 Task: Create a due date automation trigger when advanced on, on the tuesday of the week a card is due add dates starting today at 11:00 AM.
Action: Mouse moved to (1291, 101)
Screenshot: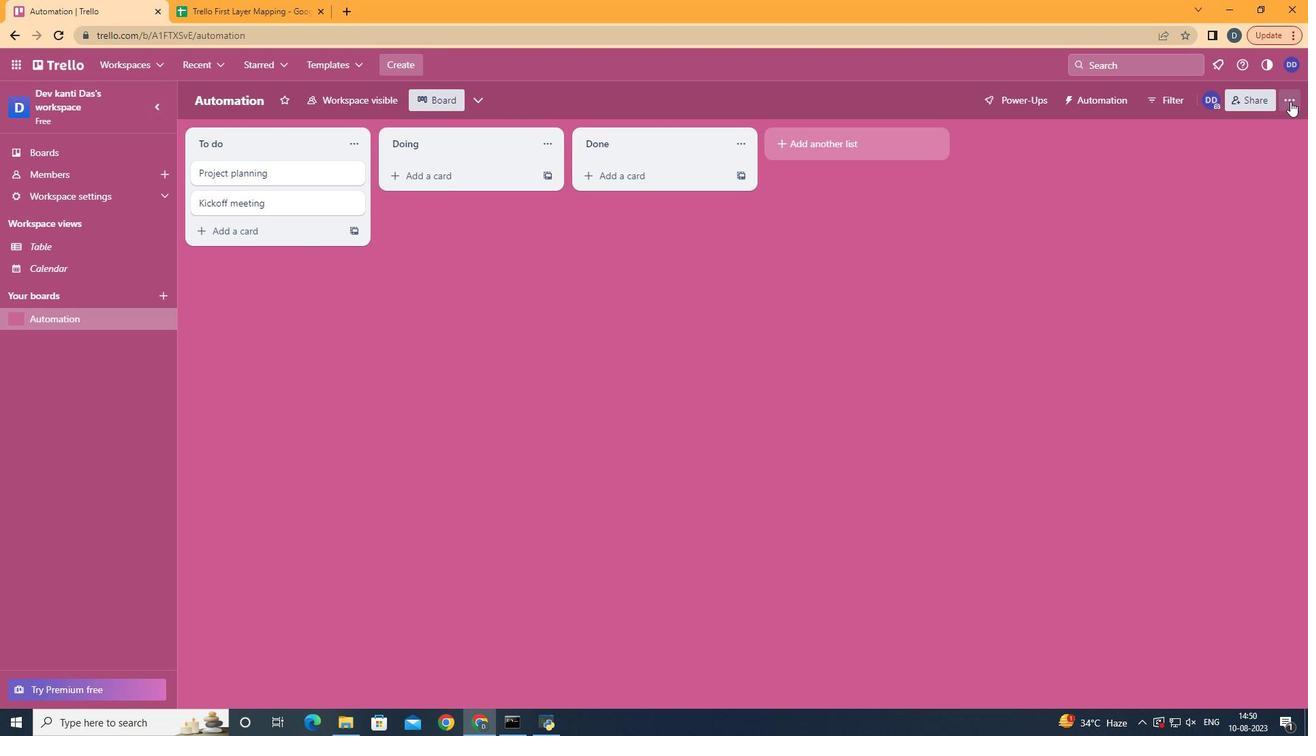 
Action: Mouse pressed left at (1291, 101)
Screenshot: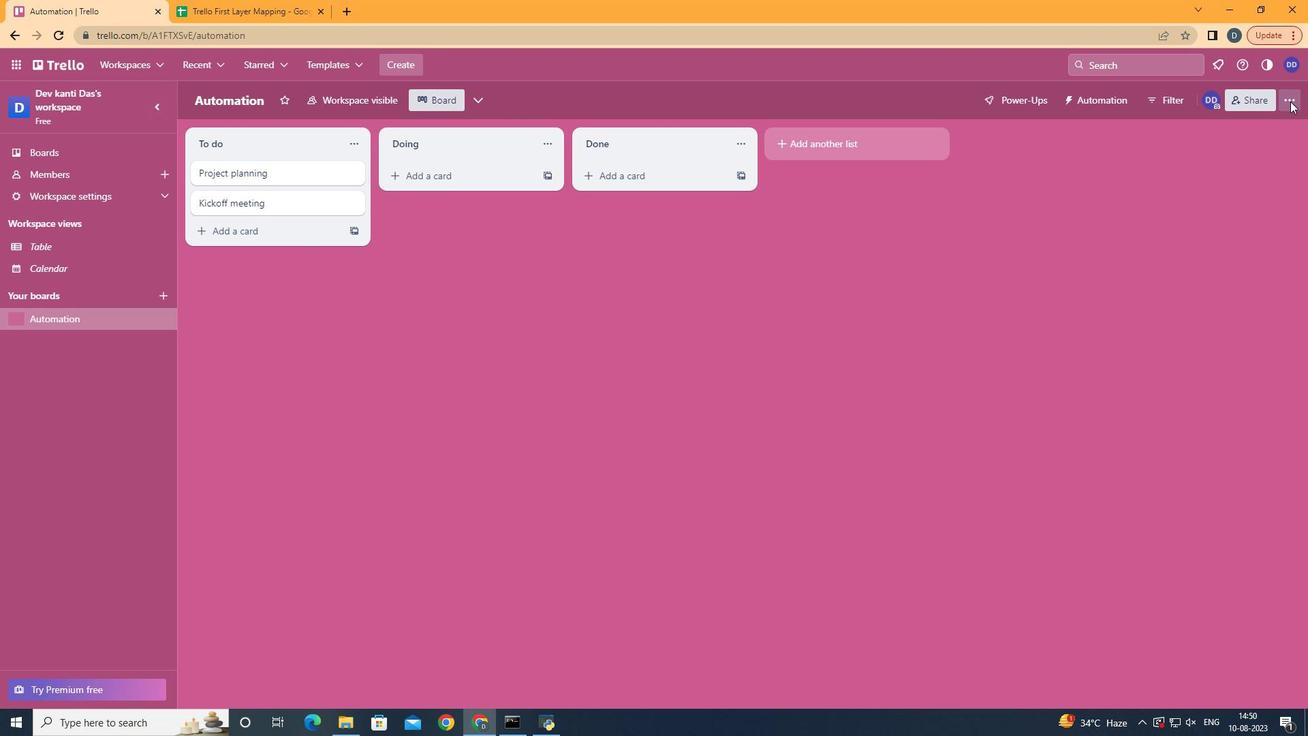 
Action: Mouse moved to (1182, 287)
Screenshot: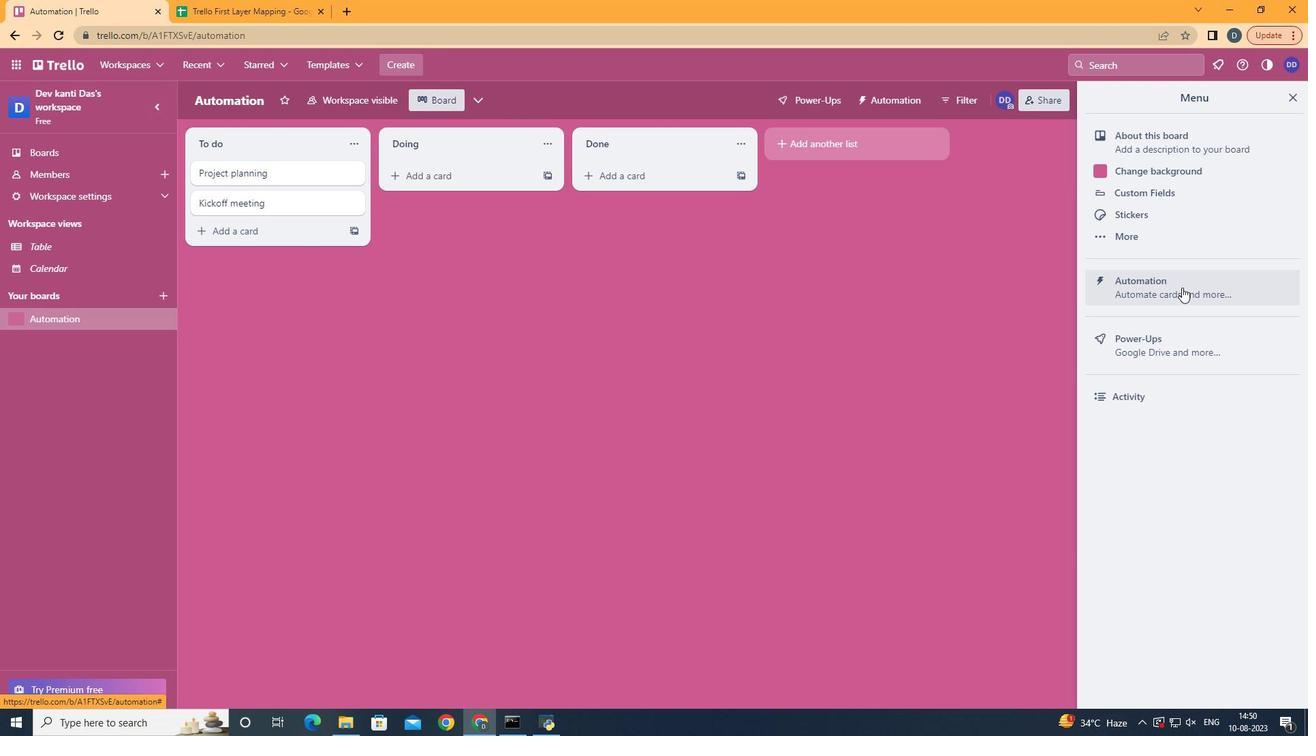 
Action: Mouse pressed left at (1182, 287)
Screenshot: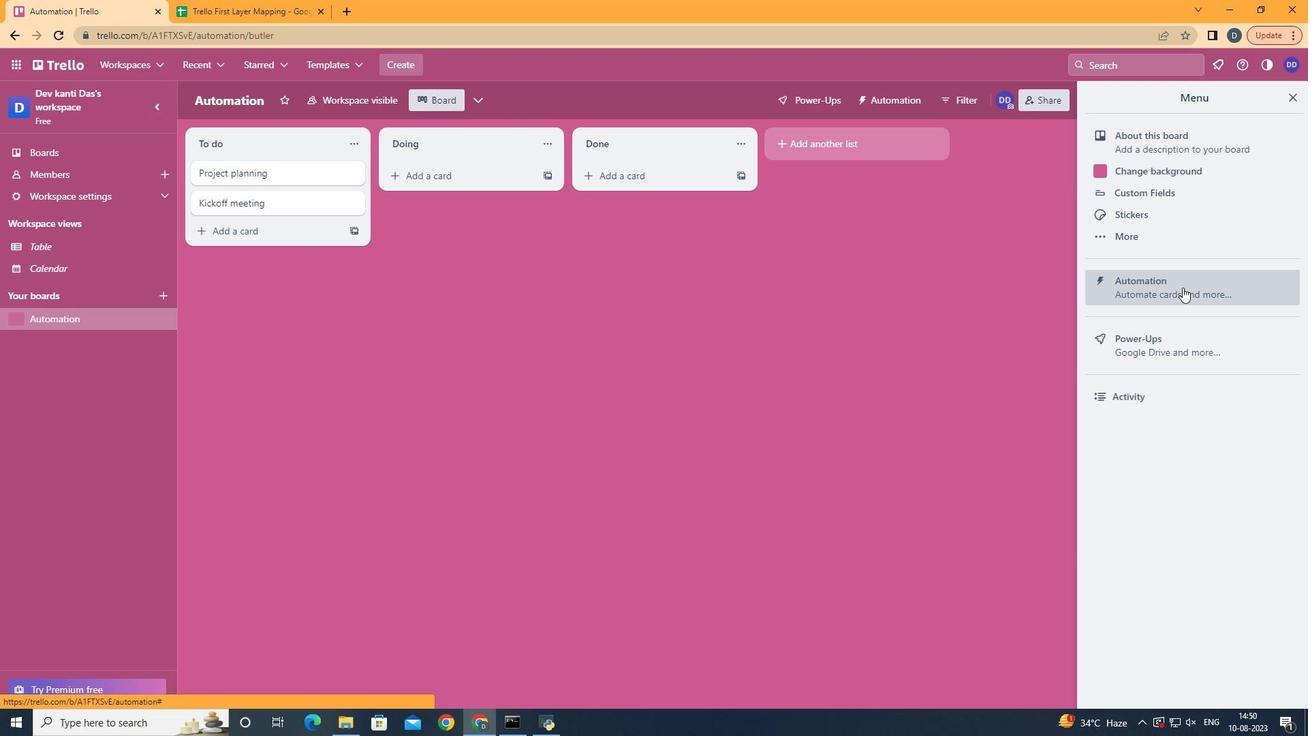 
Action: Mouse moved to (229, 272)
Screenshot: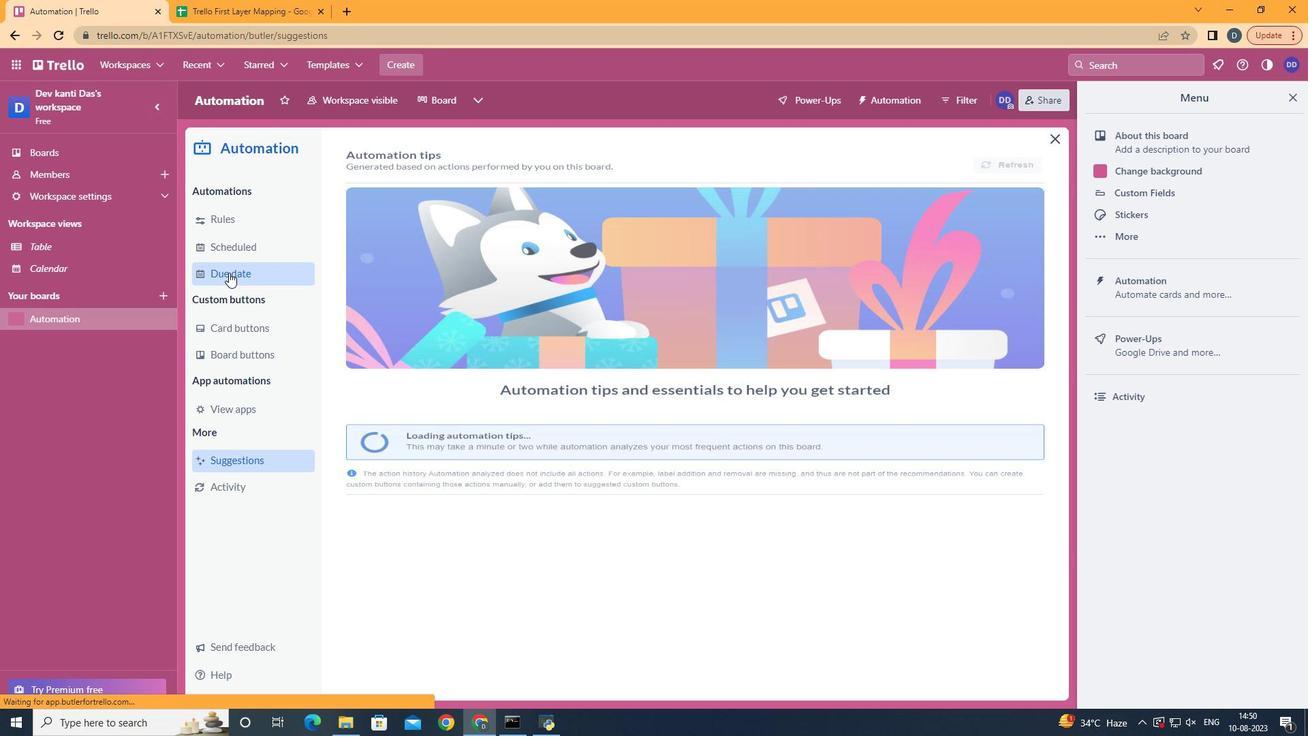 
Action: Mouse pressed left at (229, 272)
Screenshot: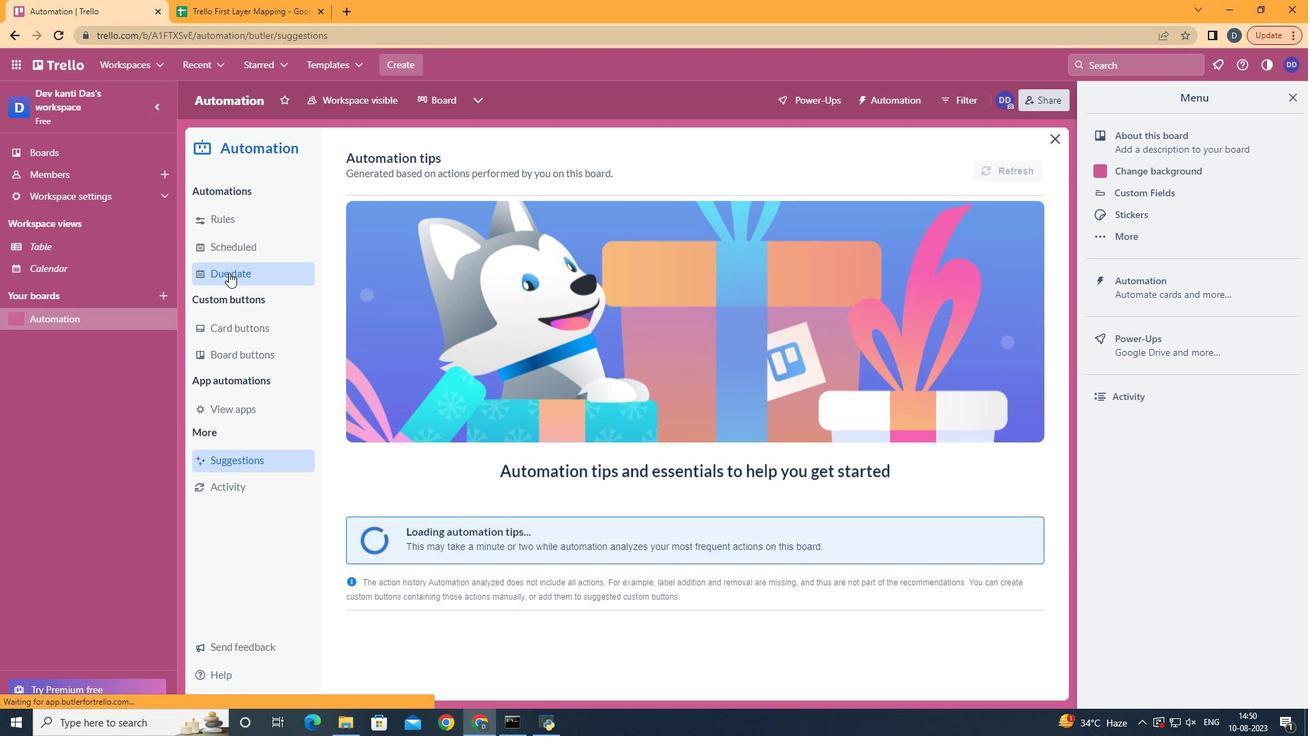 
Action: Mouse moved to (948, 161)
Screenshot: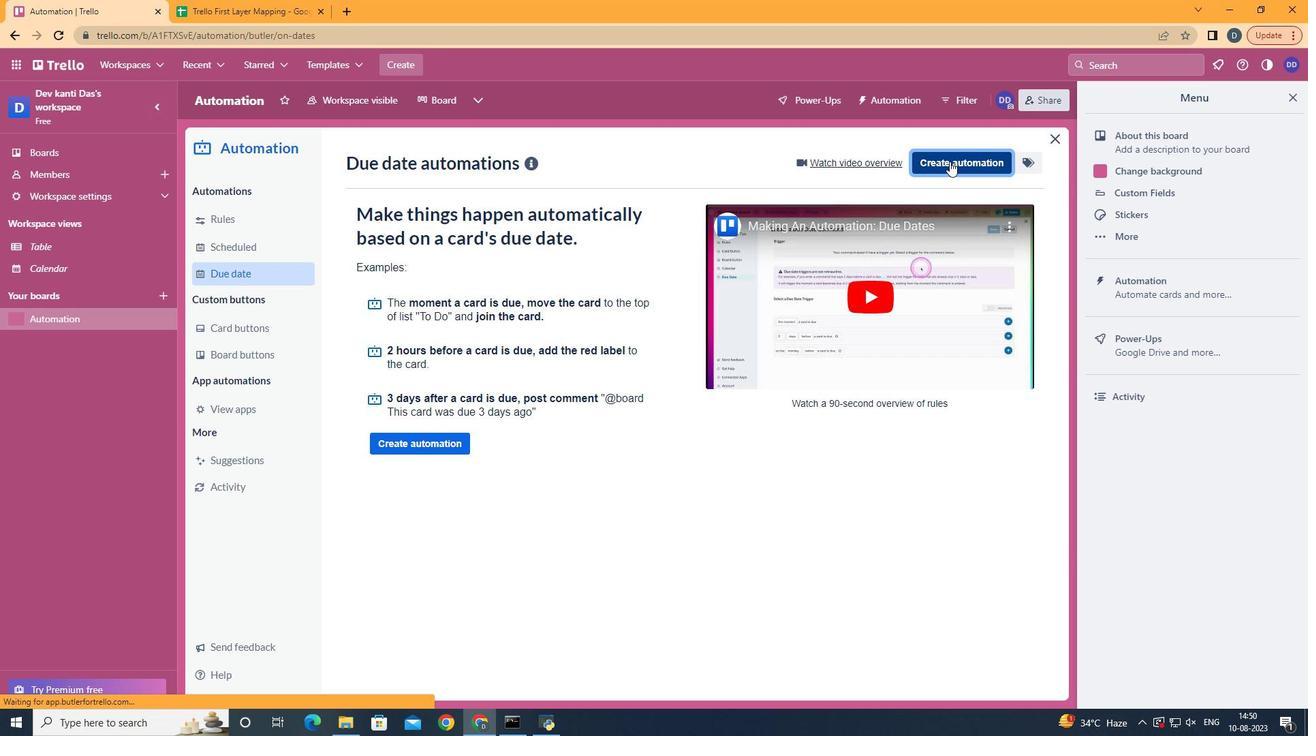 
Action: Mouse pressed left at (948, 161)
Screenshot: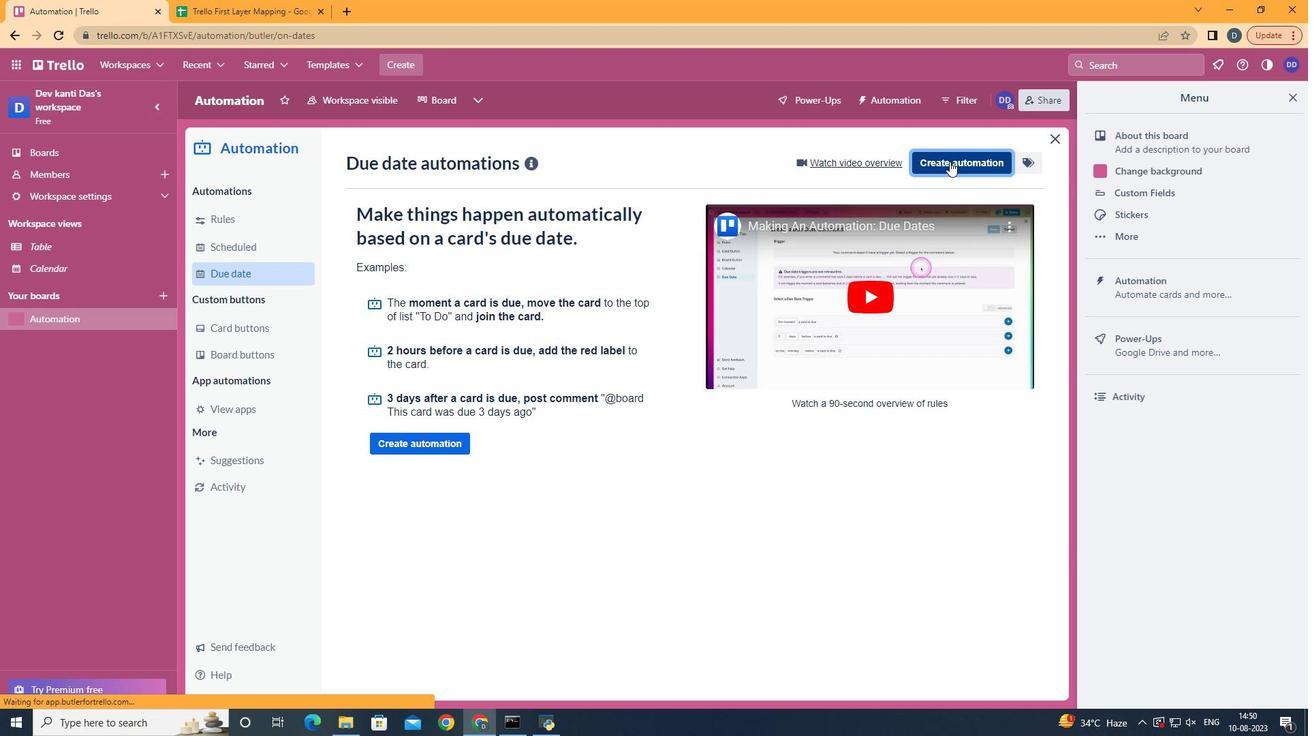 
Action: Mouse moved to (691, 291)
Screenshot: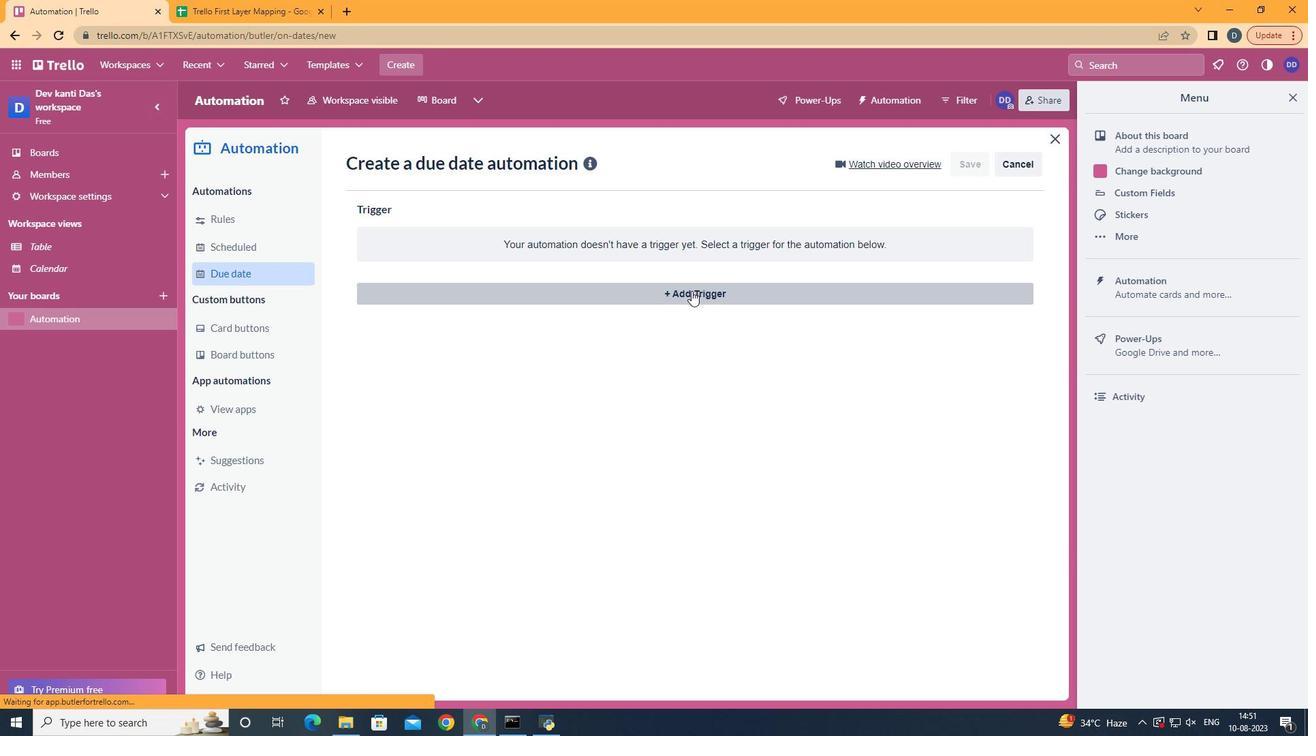 
Action: Mouse pressed left at (691, 291)
Screenshot: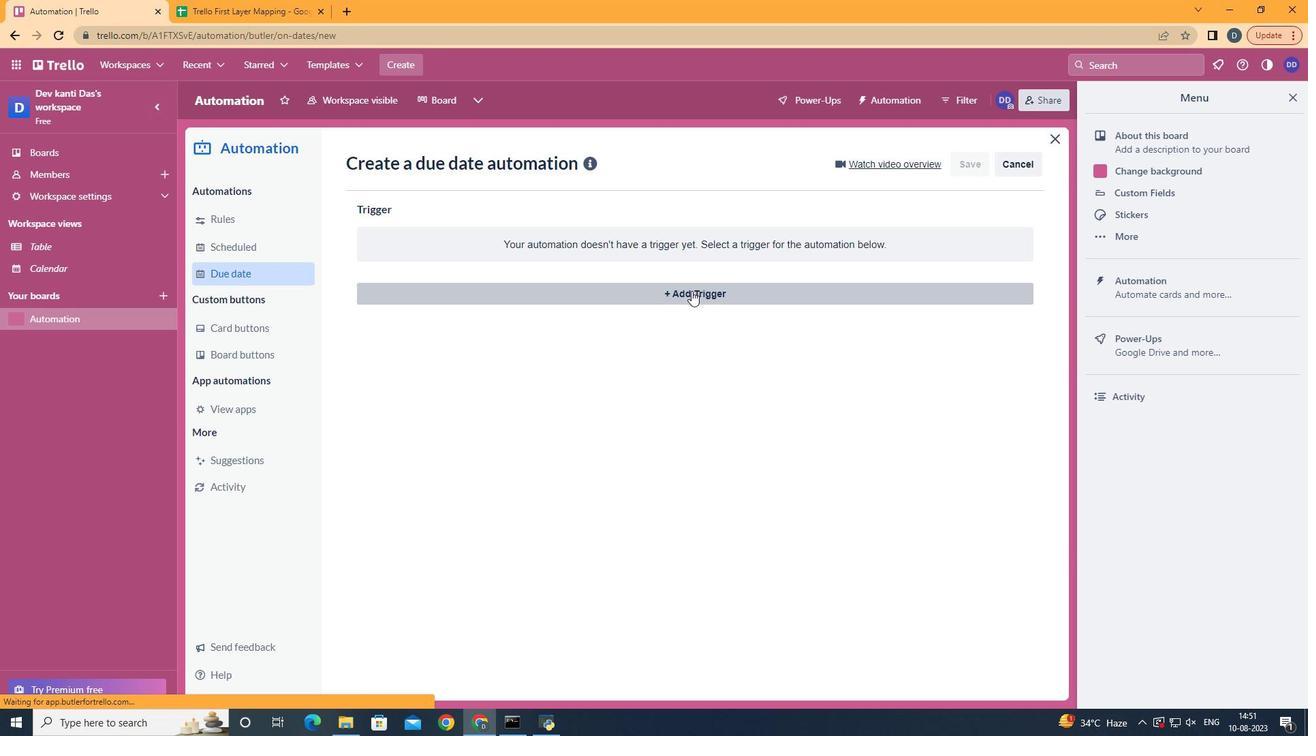 
Action: Mouse moved to (446, 377)
Screenshot: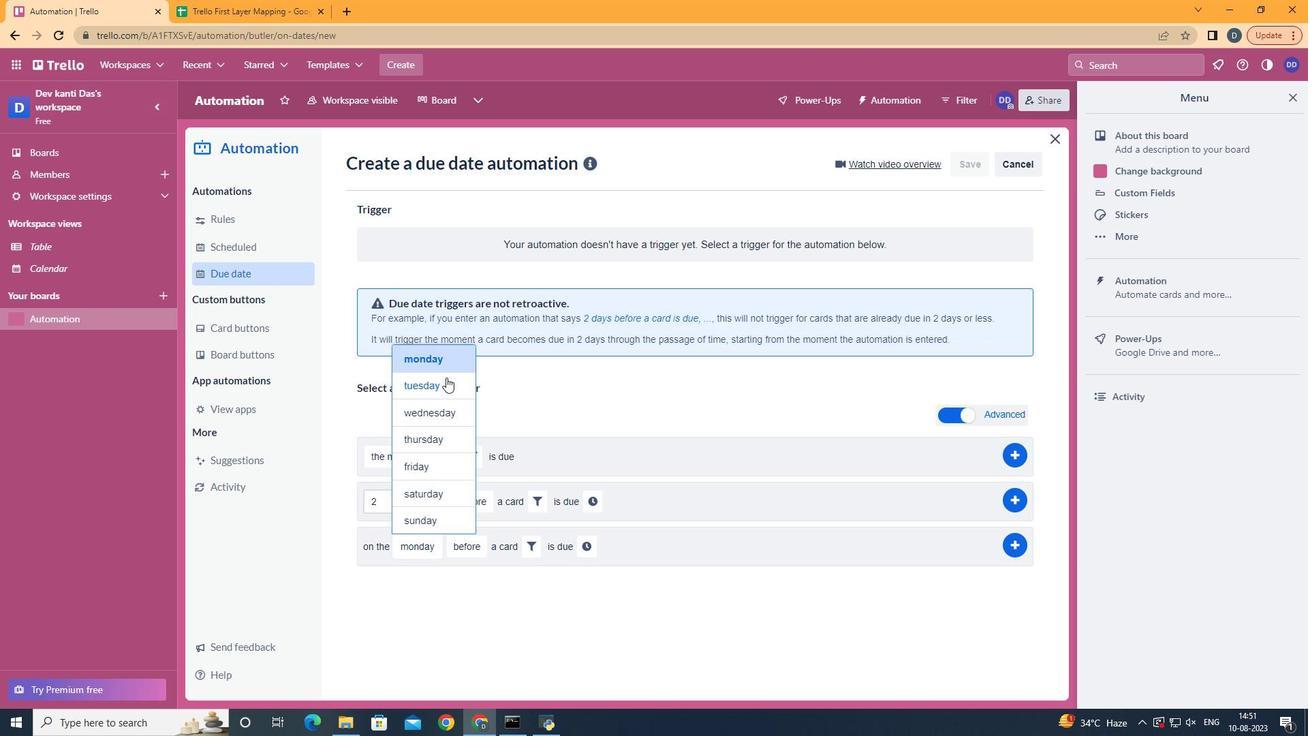 
Action: Mouse pressed left at (446, 377)
Screenshot: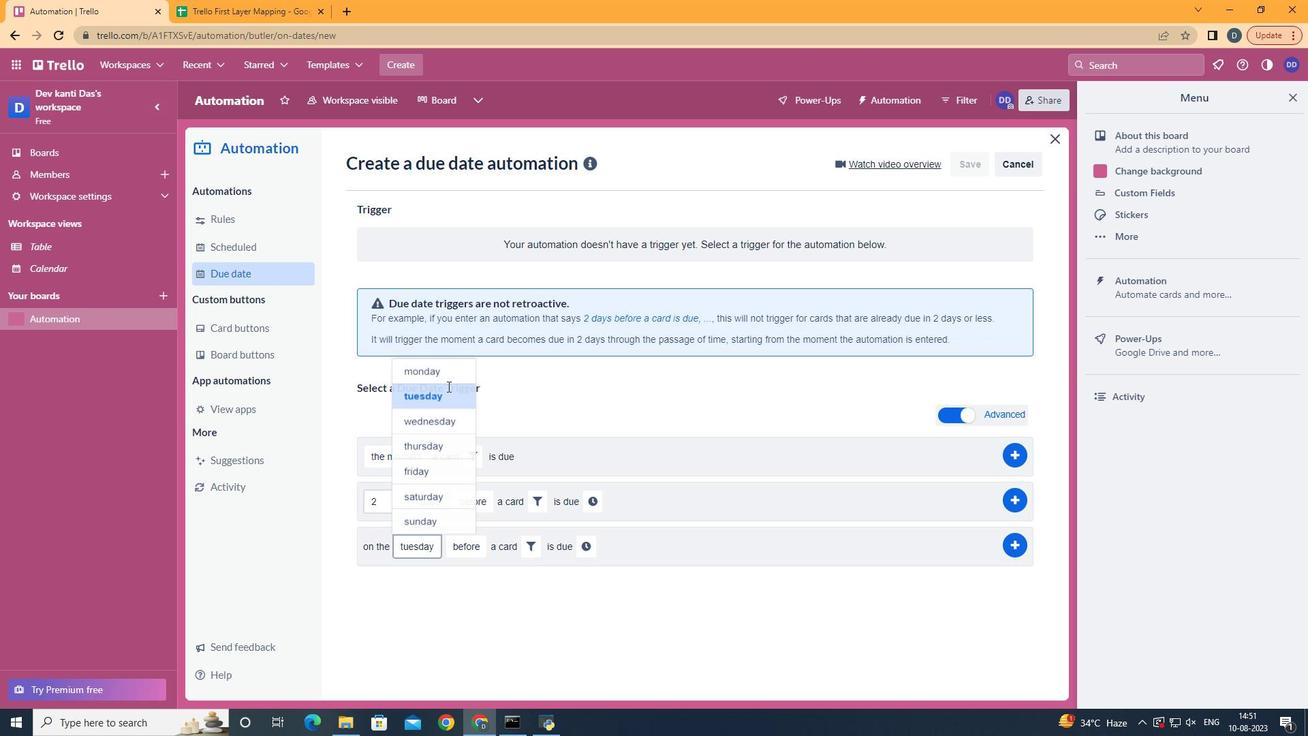 
Action: Mouse moved to (496, 626)
Screenshot: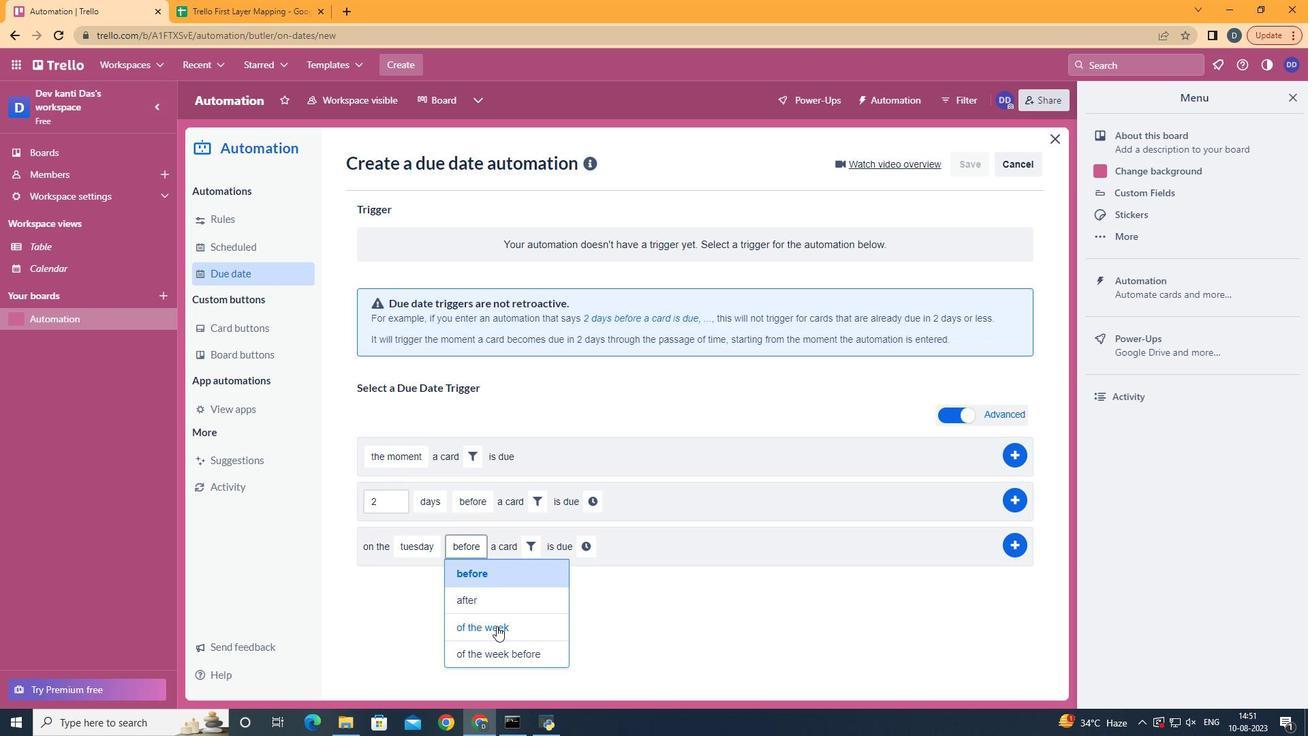 
Action: Mouse pressed left at (496, 626)
Screenshot: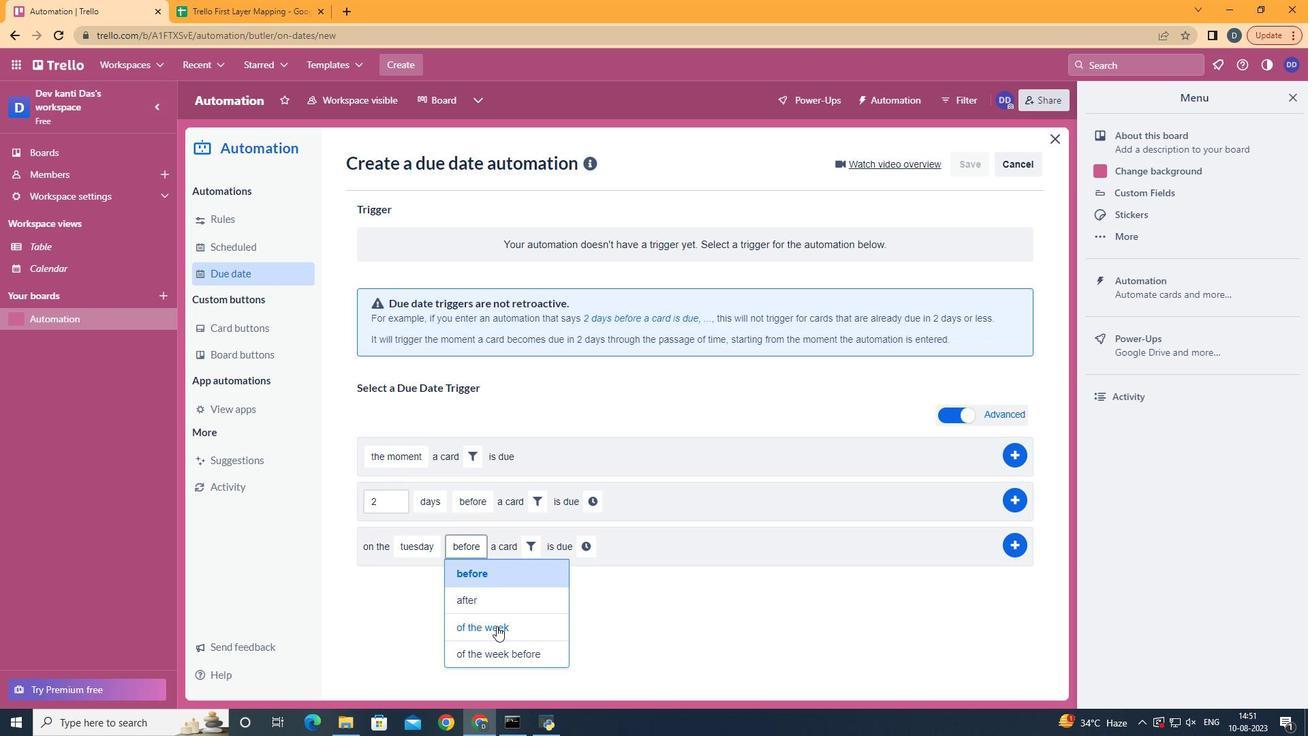 
Action: Mouse moved to (550, 532)
Screenshot: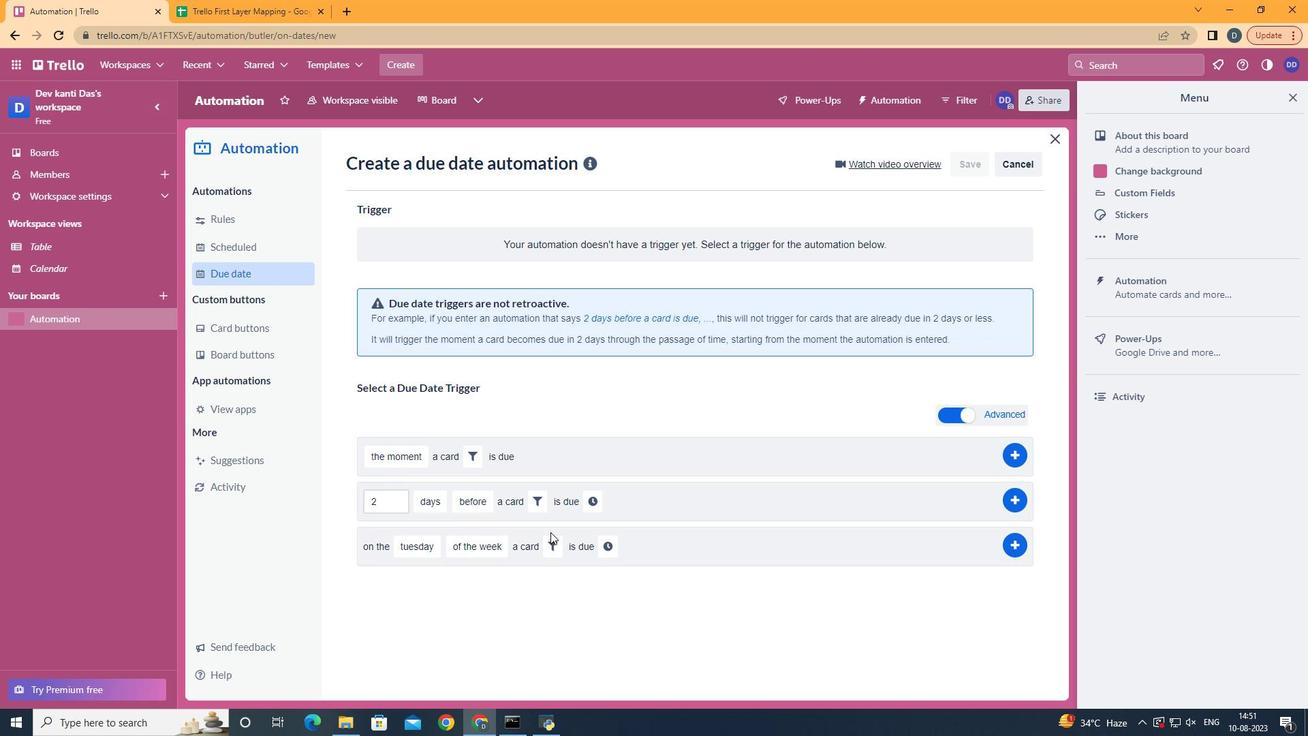 
Action: Mouse pressed left at (550, 532)
Screenshot: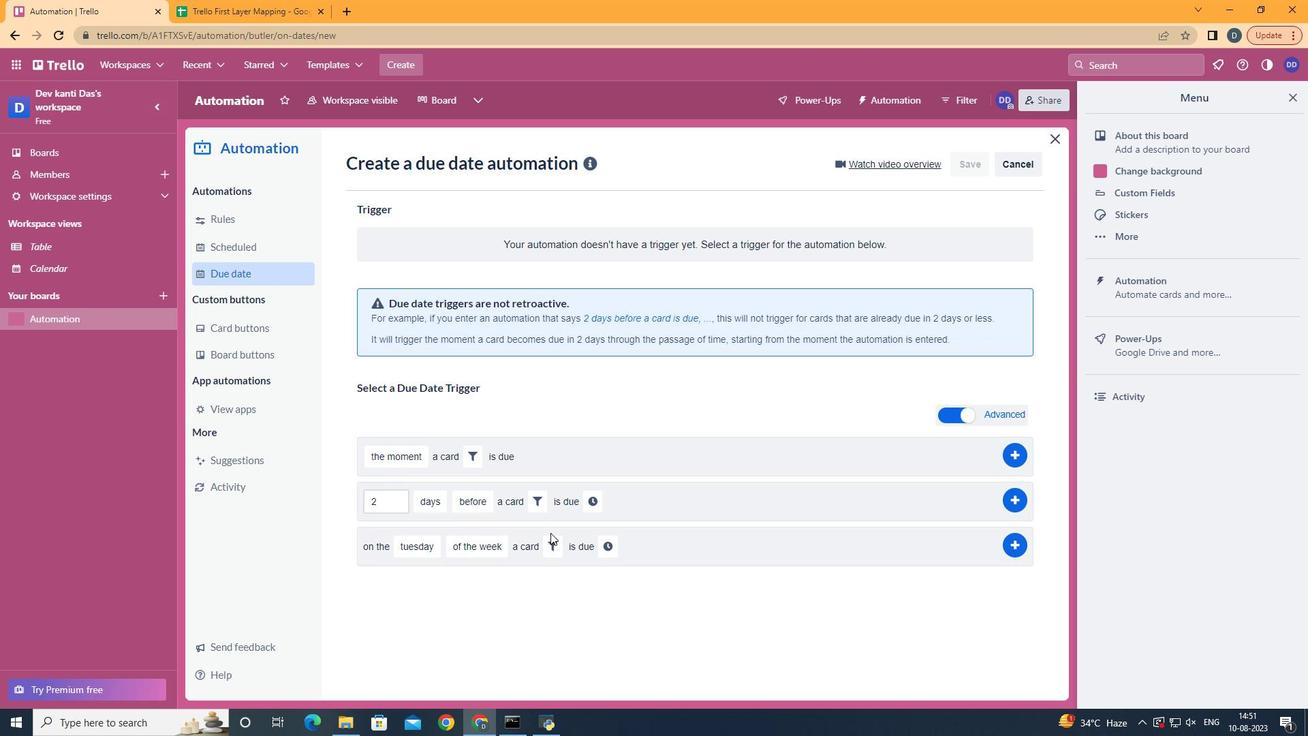 
Action: Mouse moved to (552, 549)
Screenshot: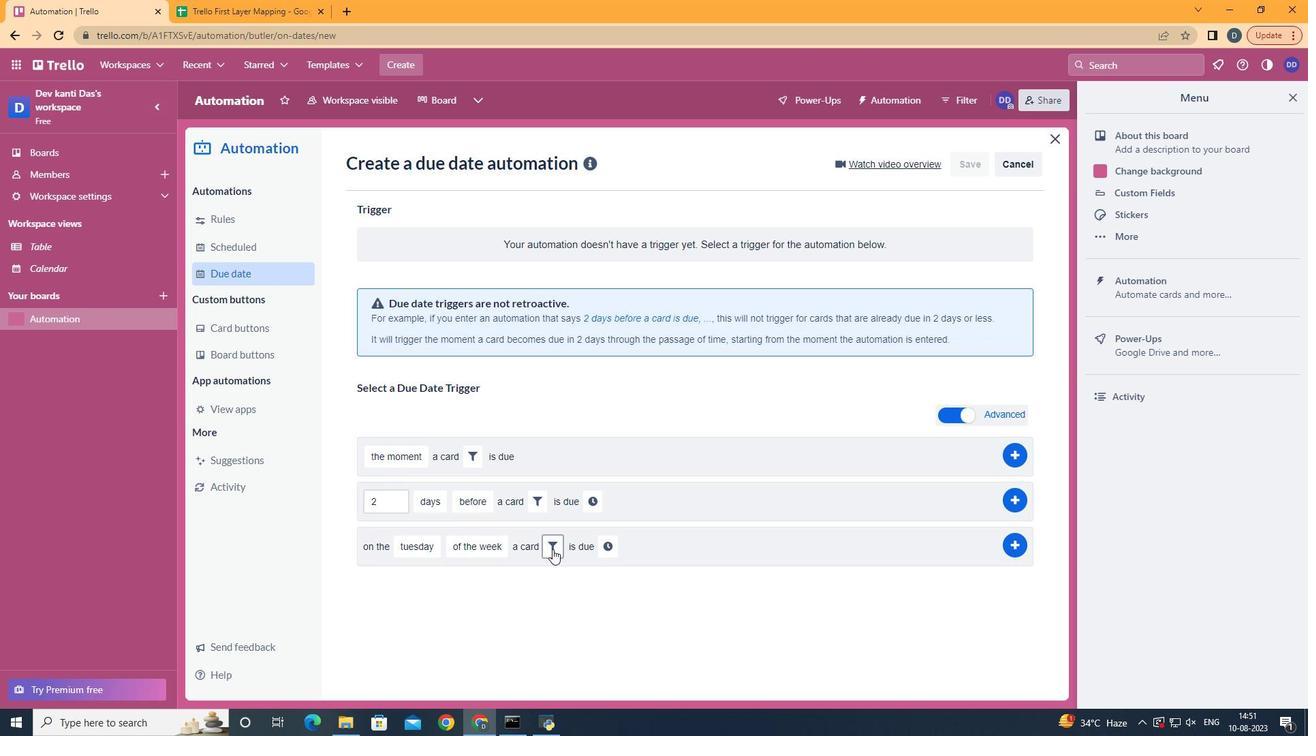 
Action: Mouse pressed left at (552, 549)
Screenshot: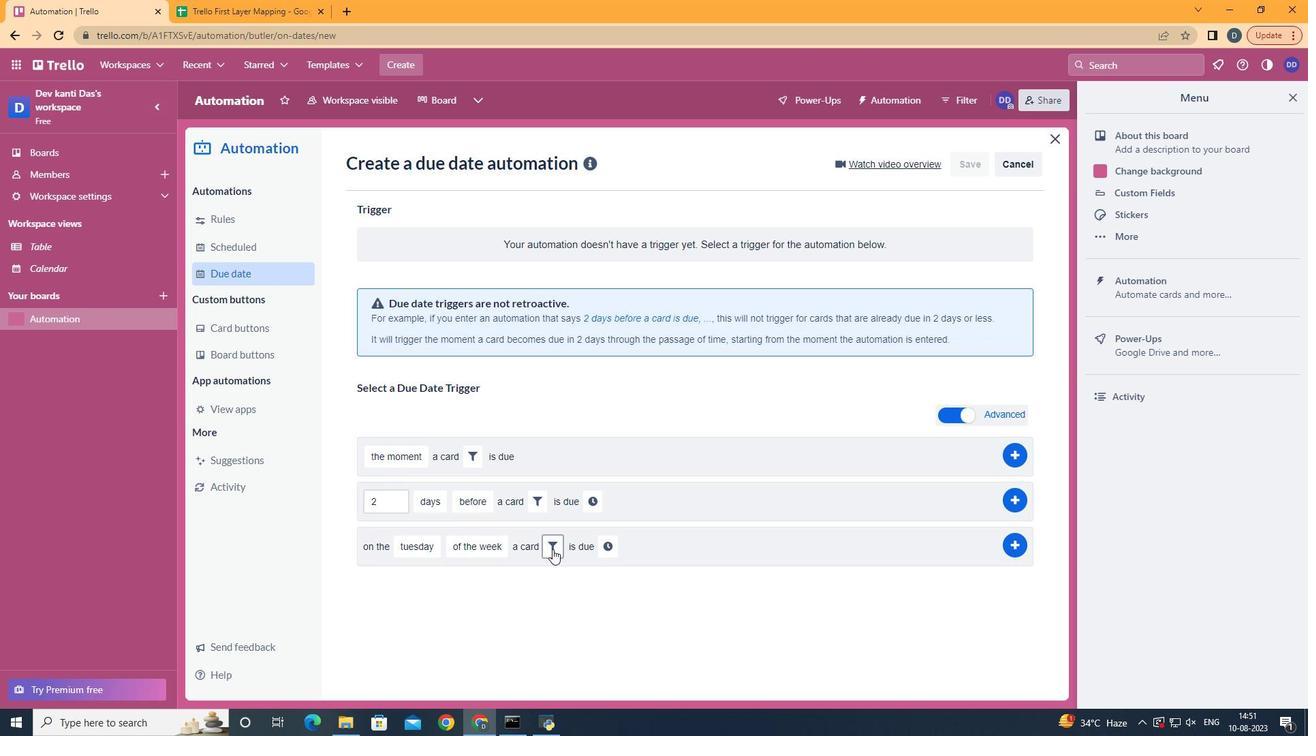 
Action: Mouse moved to (629, 591)
Screenshot: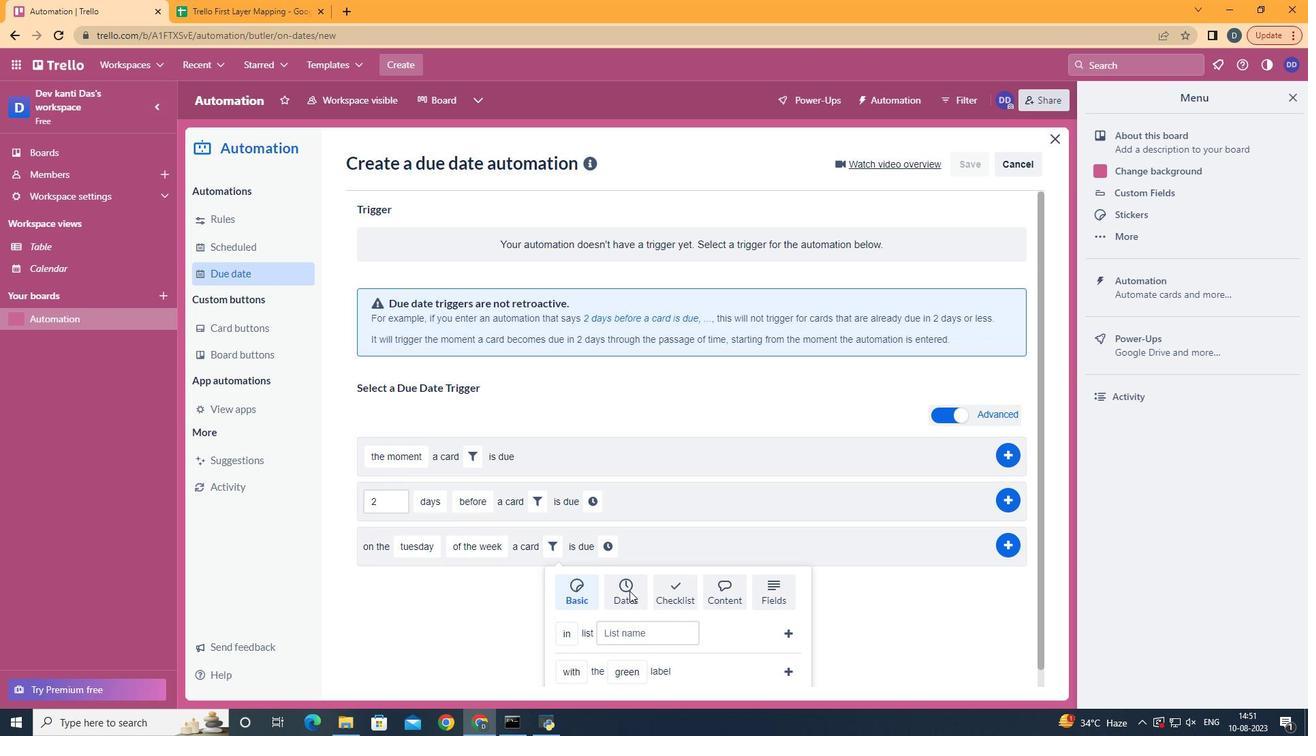 
Action: Mouse pressed left at (629, 591)
Screenshot: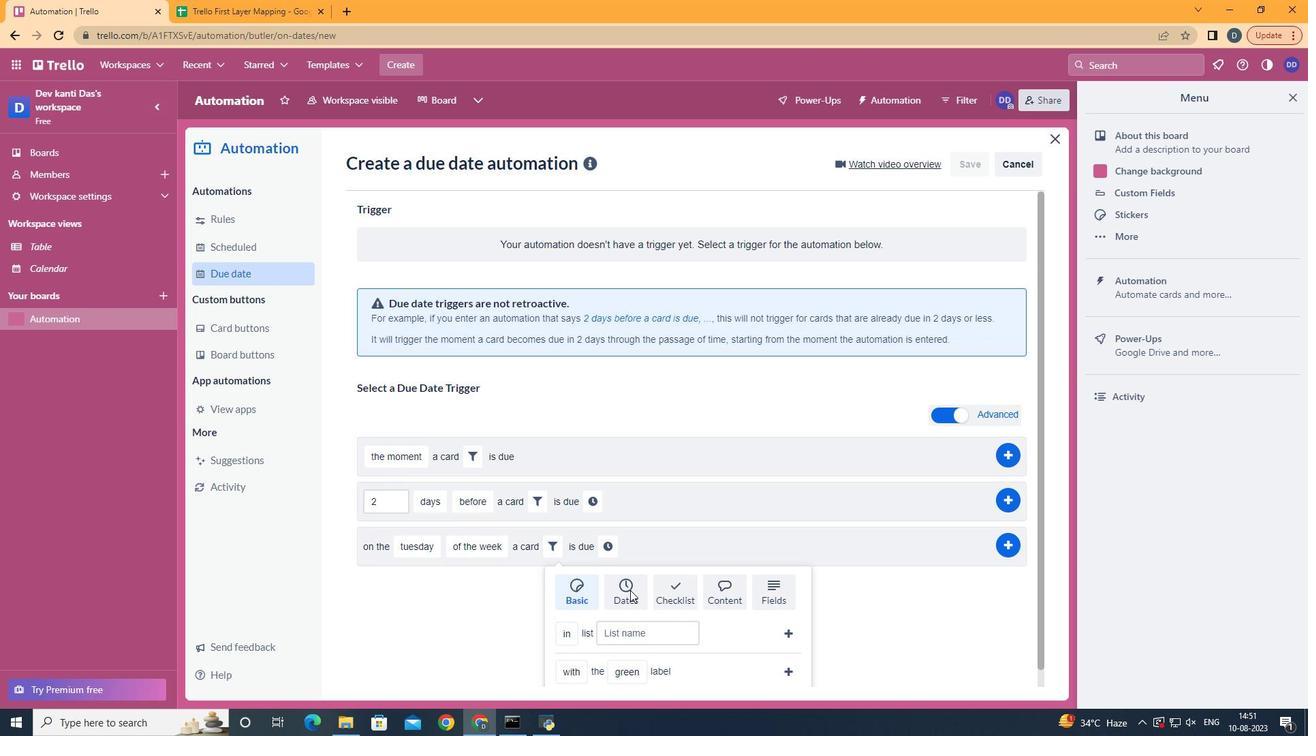 
Action: Mouse moved to (633, 590)
Screenshot: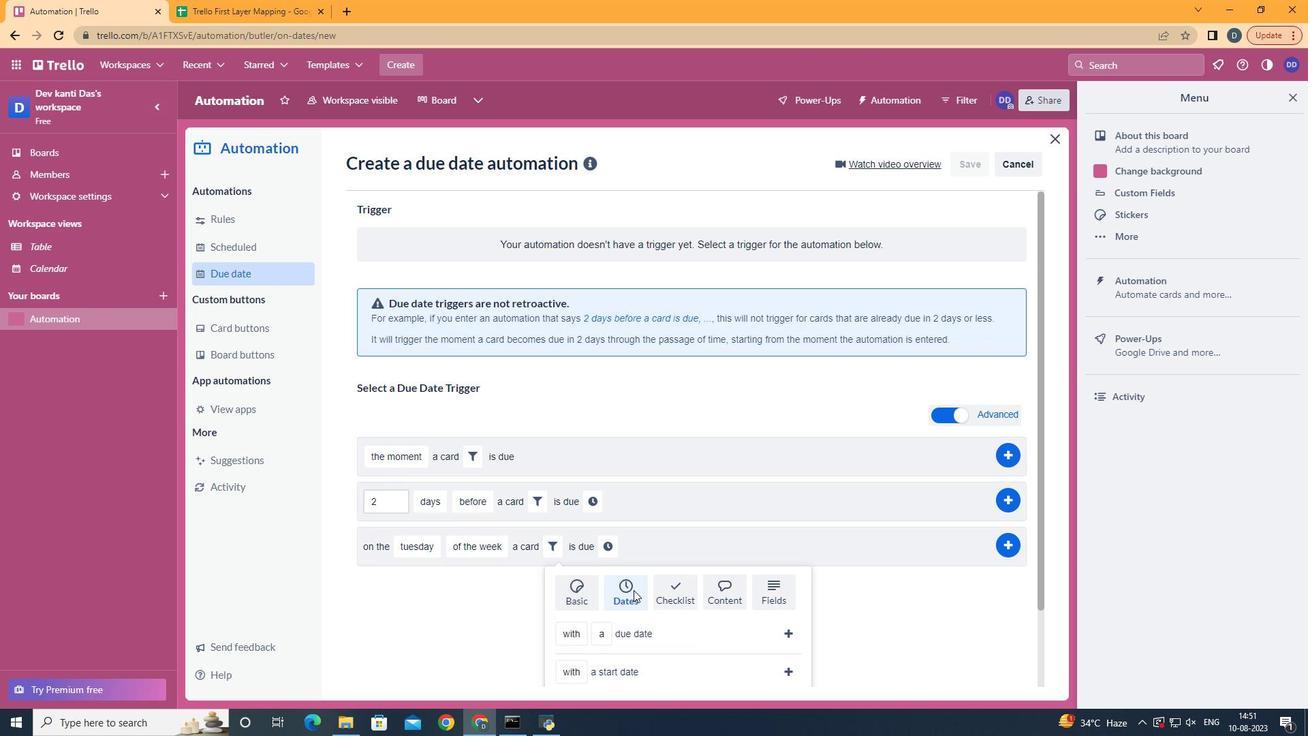 
Action: Mouse scrolled (633, 589) with delta (0, 0)
Screenshot: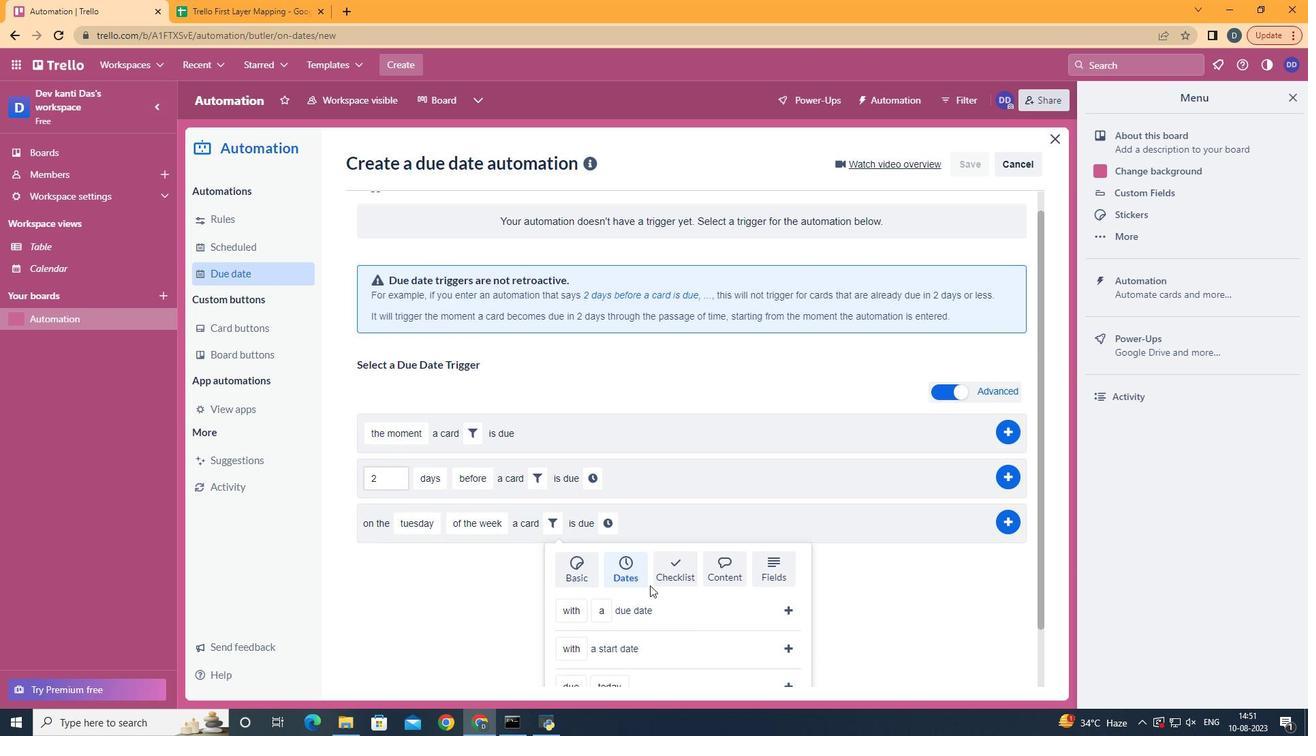 
Action: Mouse scrolled (633, 589) with delta (0, 0)
Screenshot: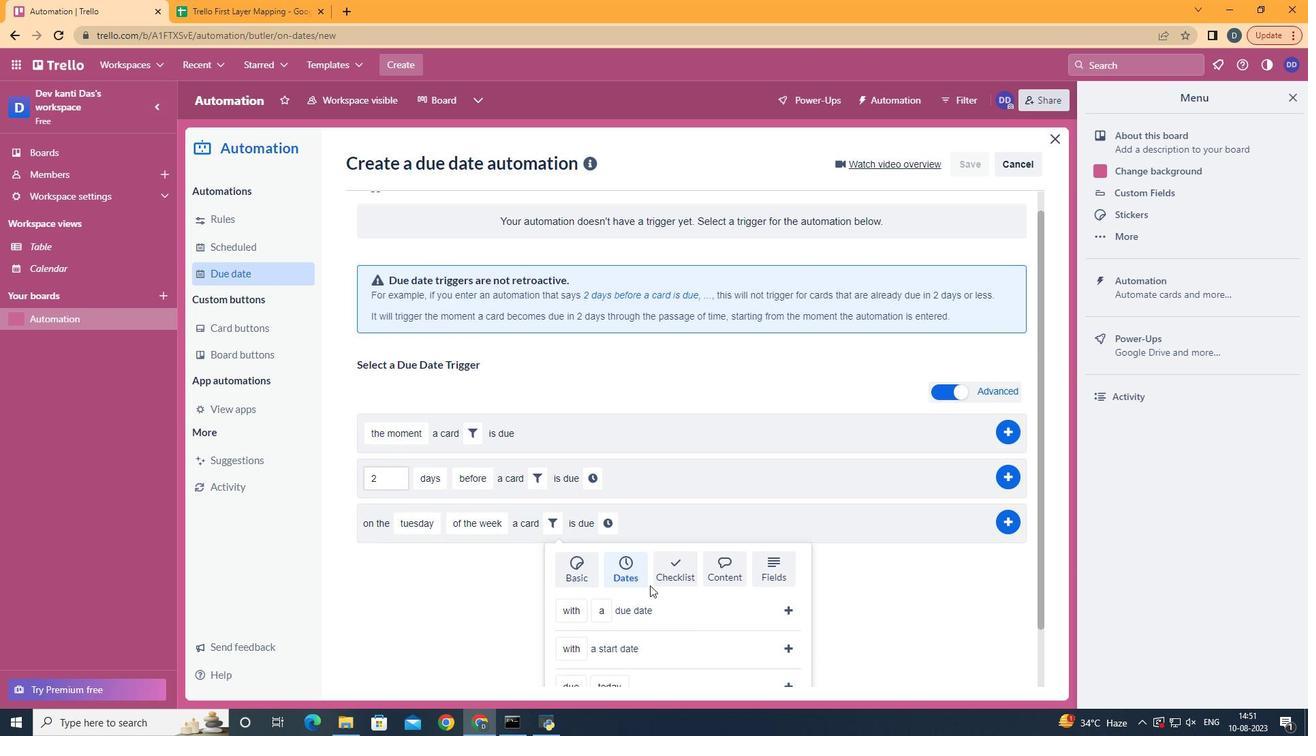 
Action: Mouse scrolled (633, 589) with delta (0, 0)
Screenshot: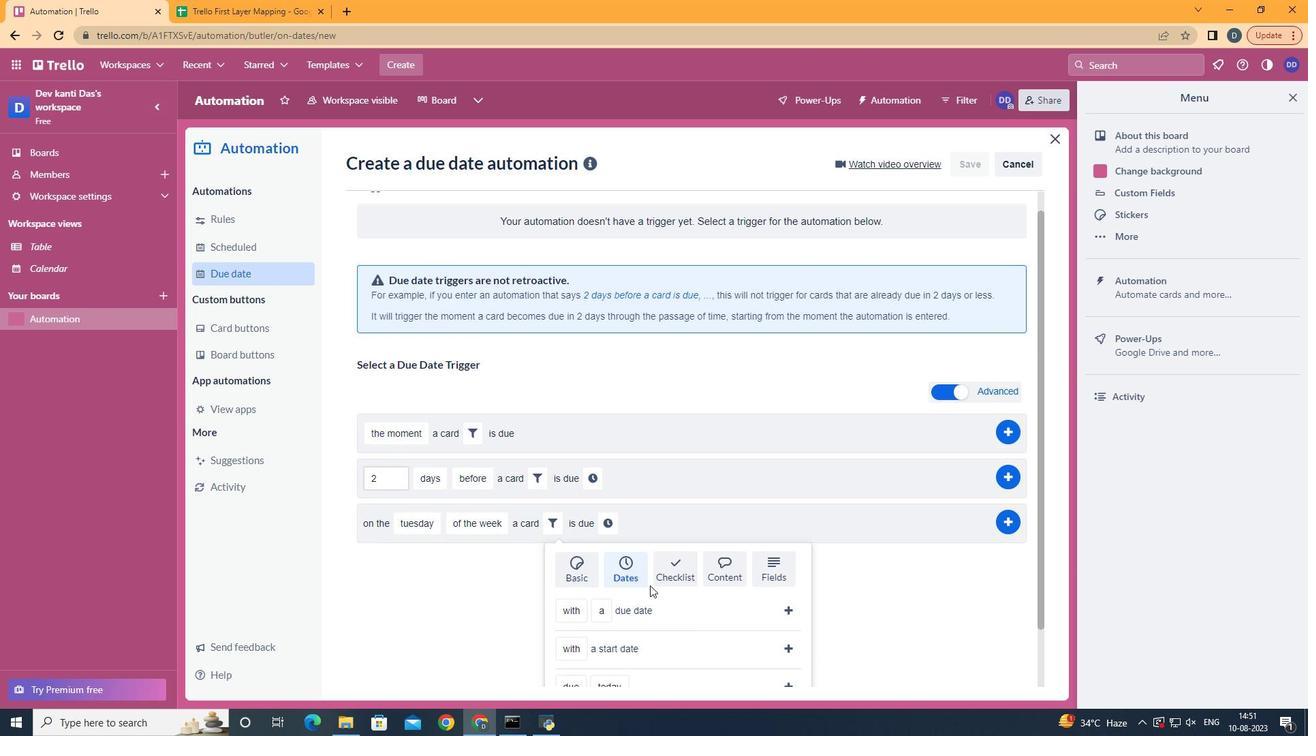 
Action: Mouse scrolled (633, 589) with delta (0, 0)
Screenshot: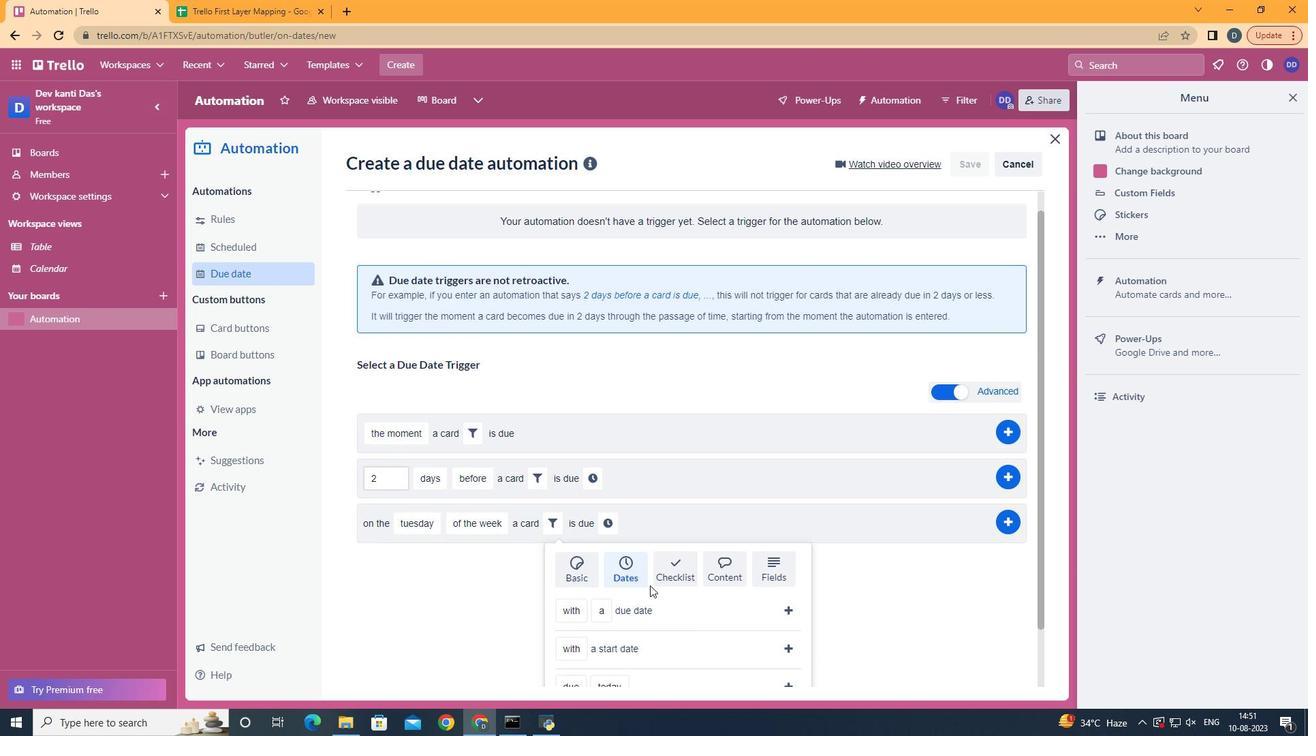 
Action: Mouse moved to (595, 565)
Screenshot: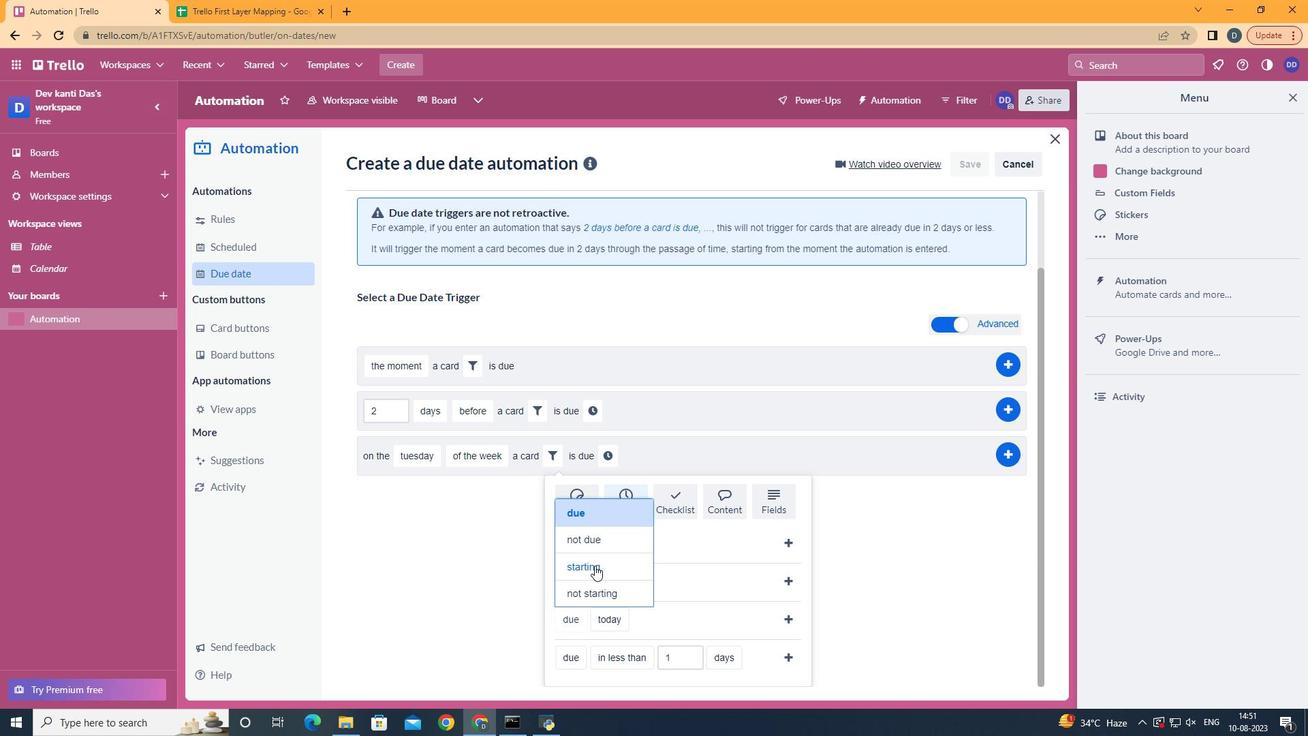
Action: Mouse pressed left at (595, 565)
Screenshot: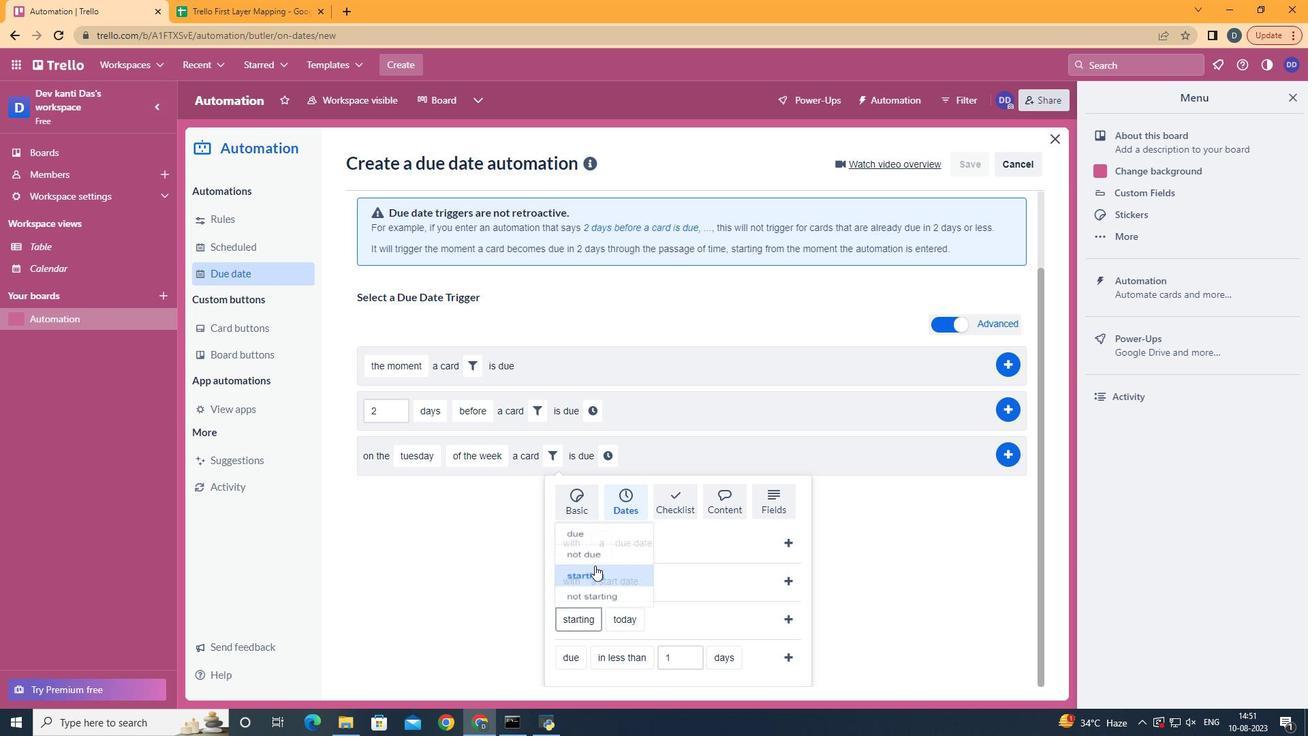 
Action: Mouse moved to (788, 617)
Screenshot: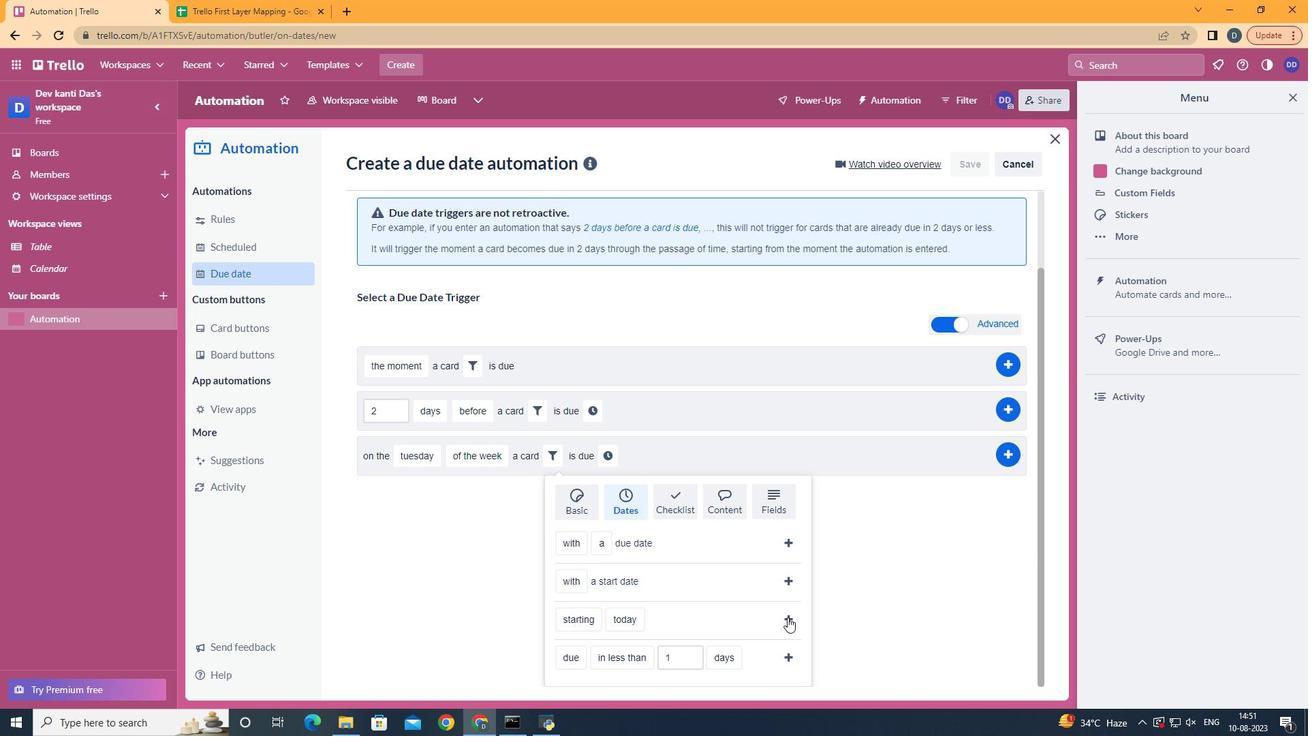 
Action: Mouse pressed left at (788, 617)
Screenshot: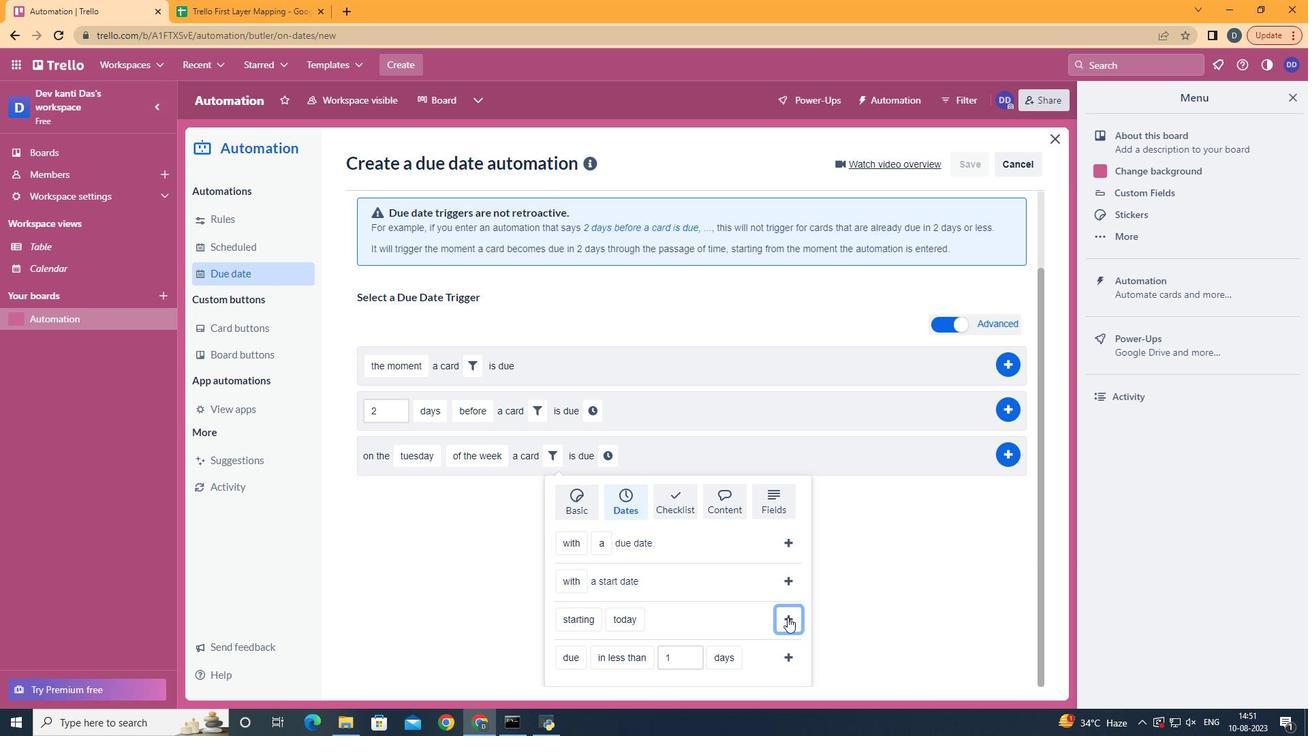 
Action: Mouse moved to (701, 546)
Screenshot: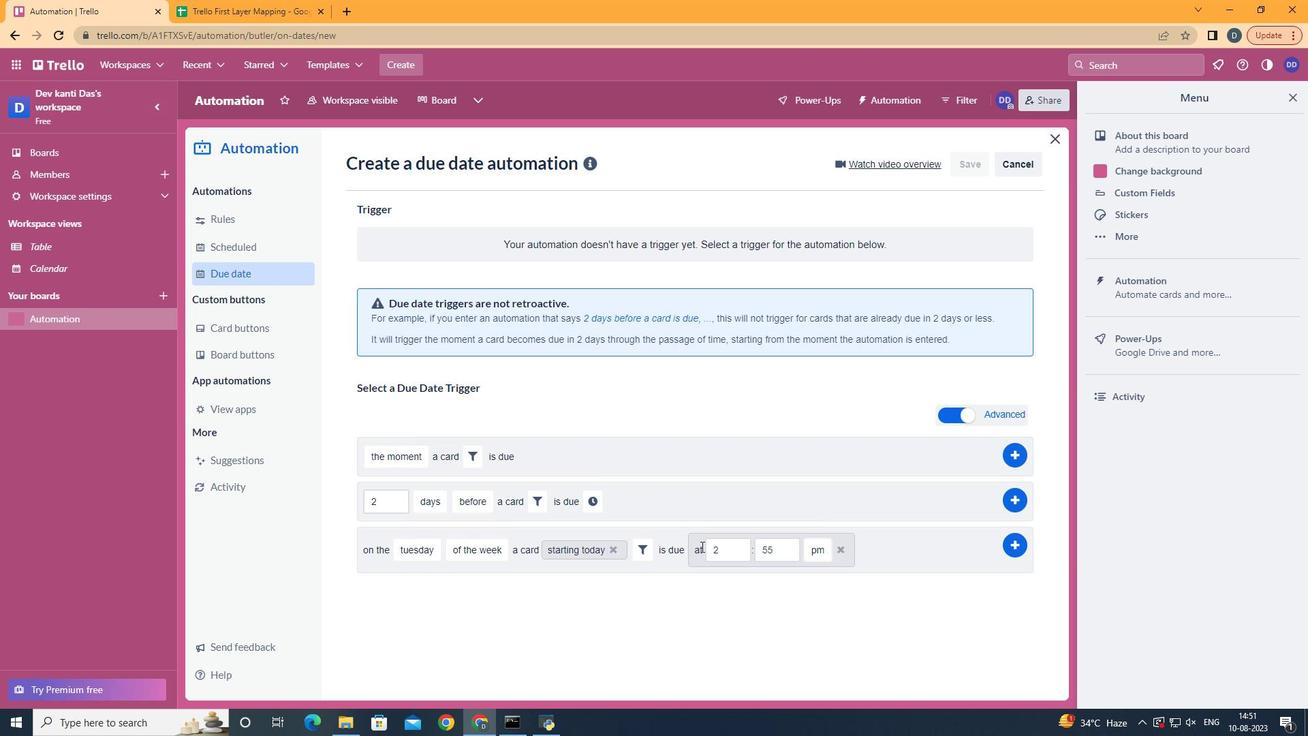 
Action: Mouse pressed left at (701, 546)
Screenshot: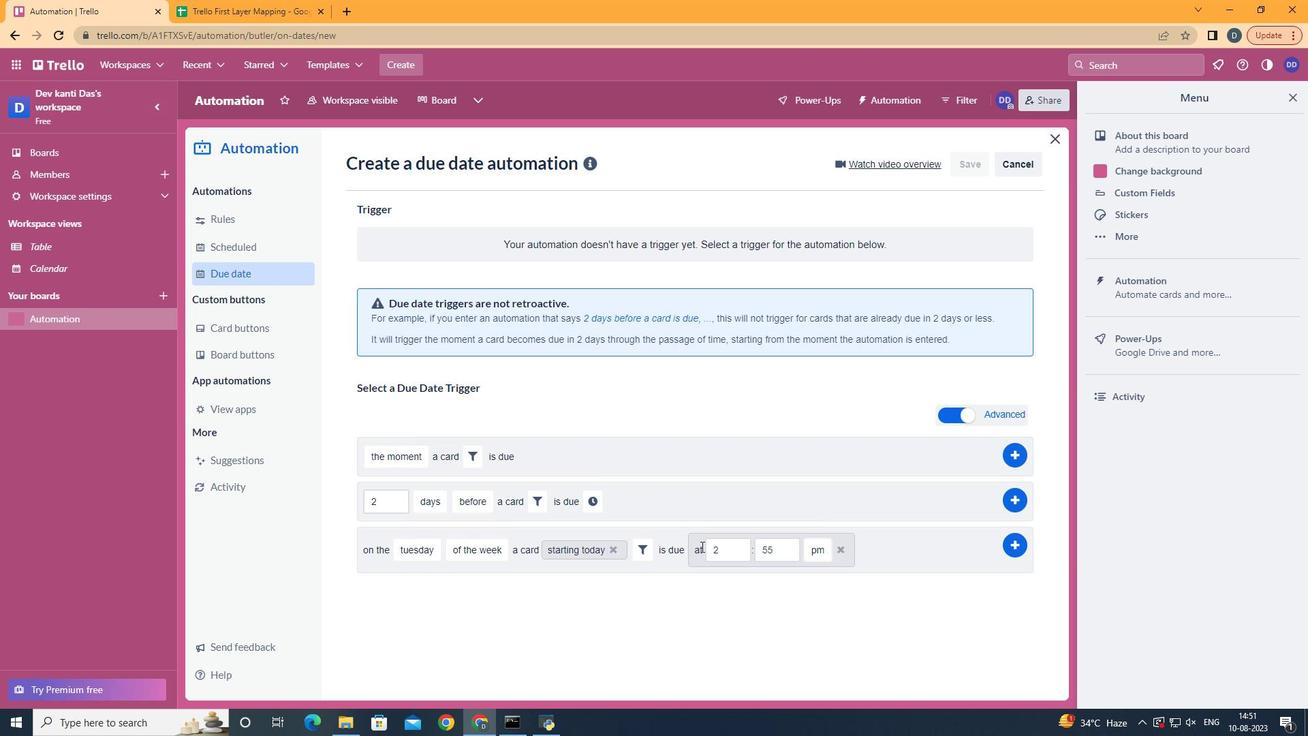 
Action: Mouse moved to (728, 551)
Screenshot: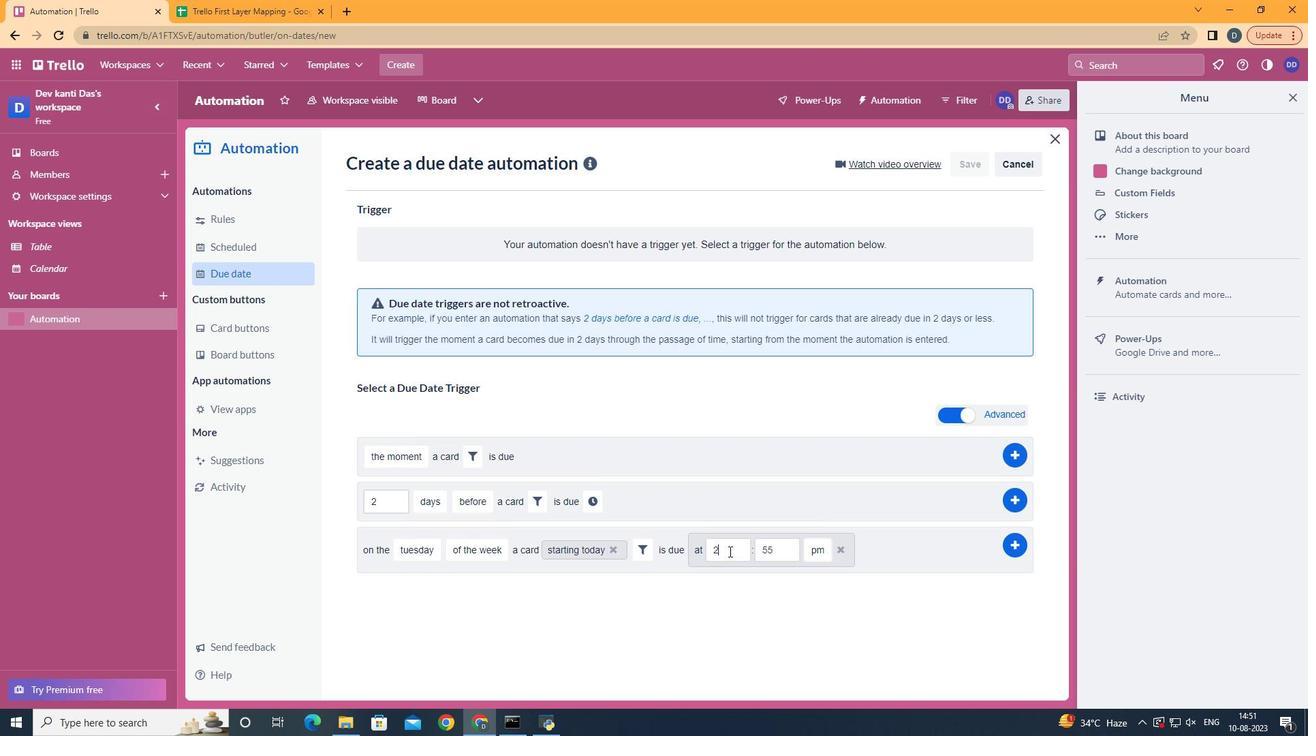 
Action: Mouse pressed left at (728, 551)
Screenshot: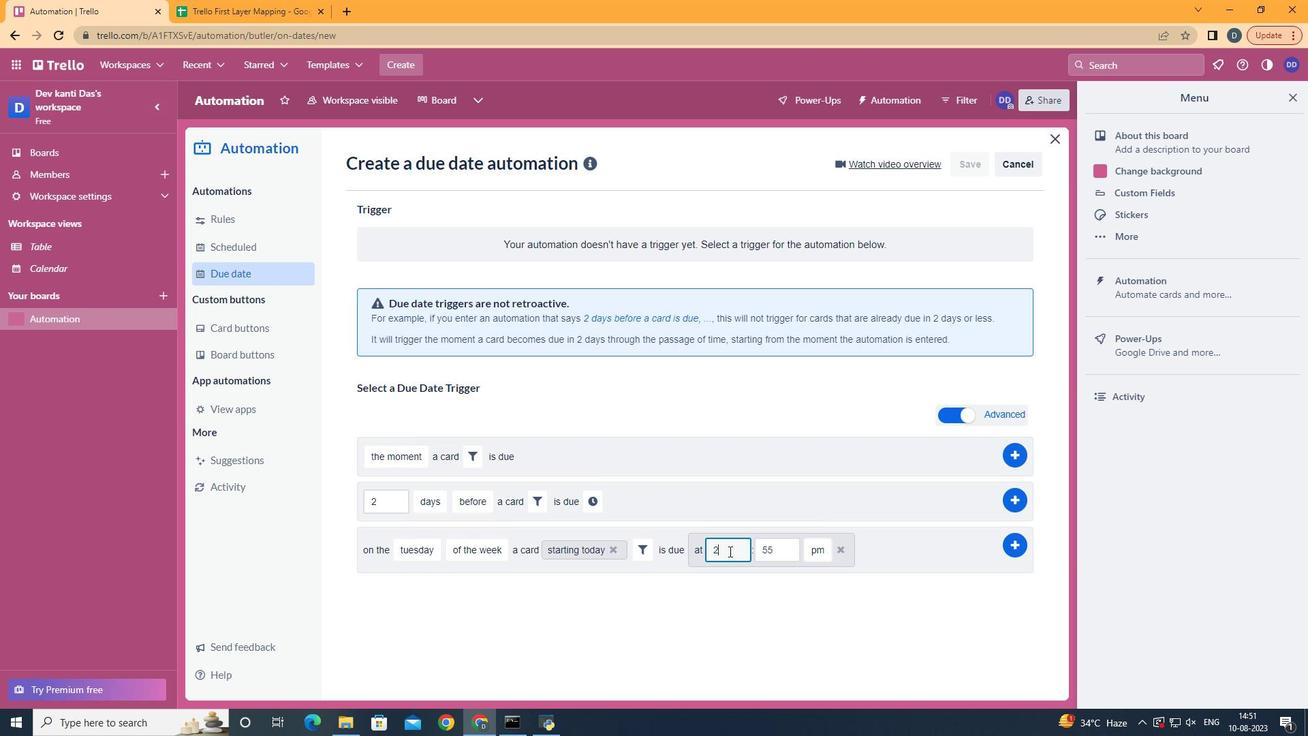 
Action: Mouse moved to (729, 551)
Screenshot: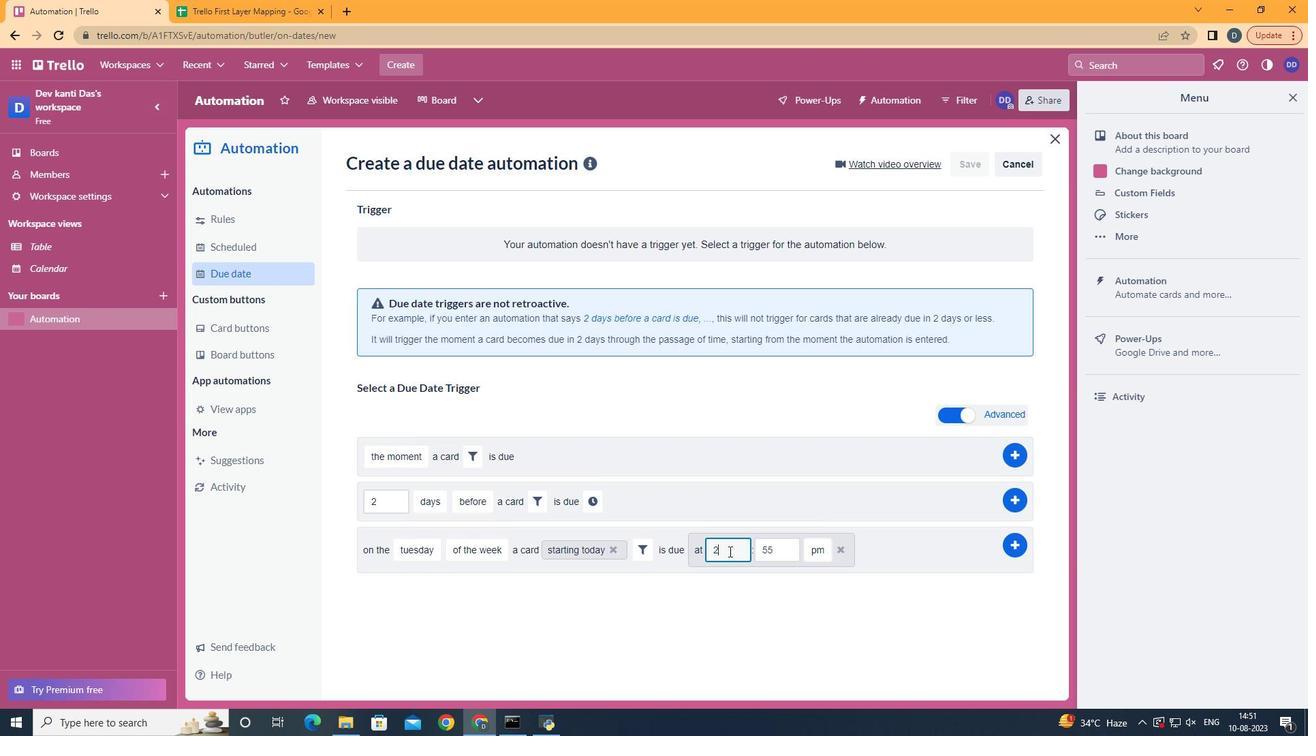 
Action: Key pressed <Key.backspace>11
Screenshot: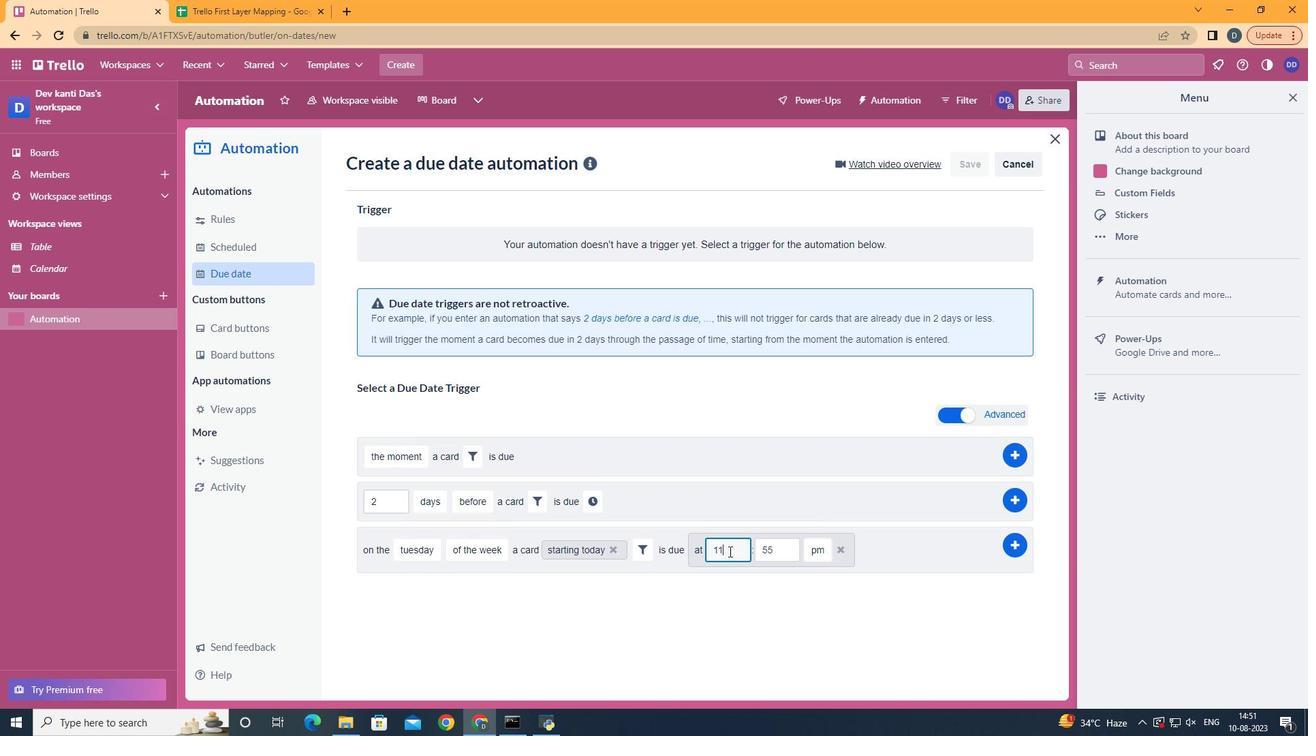 
Action: Mouse moved to (777, 541)
Screenshot: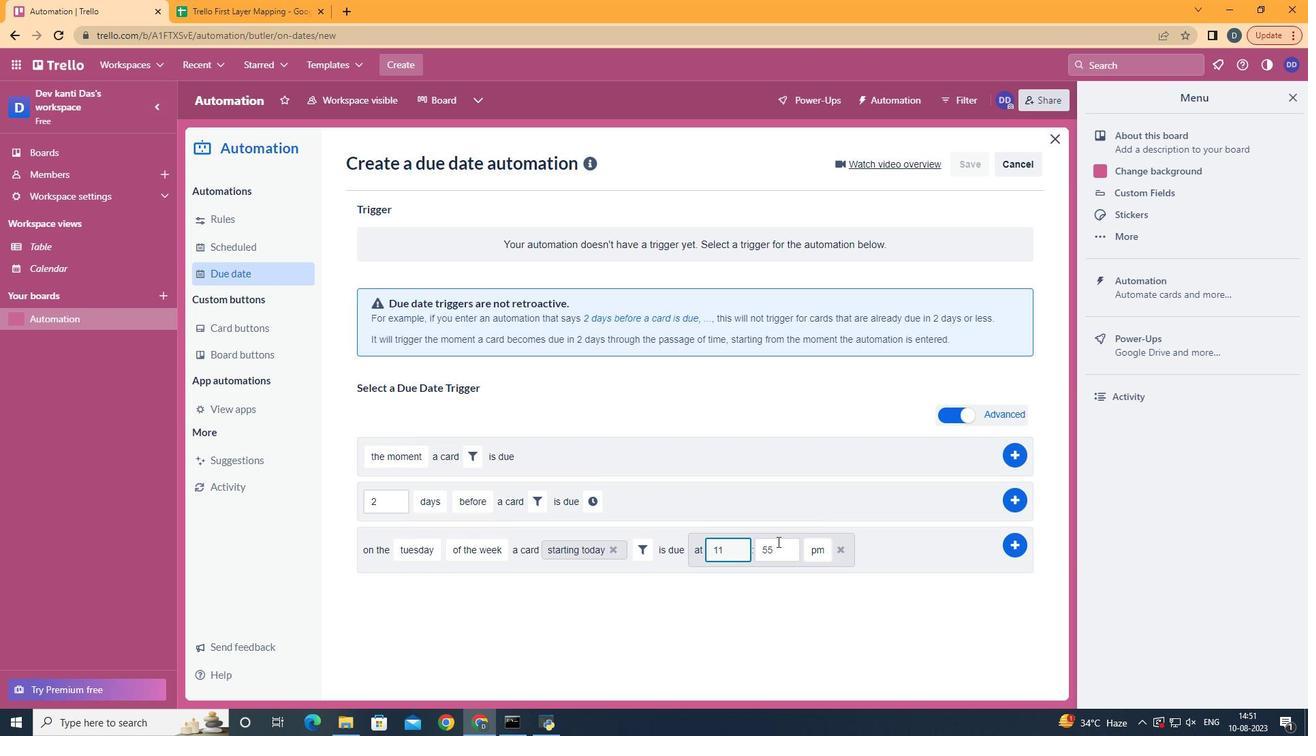 
Action: Mouse pressed left at (777, 541)
Screenshot: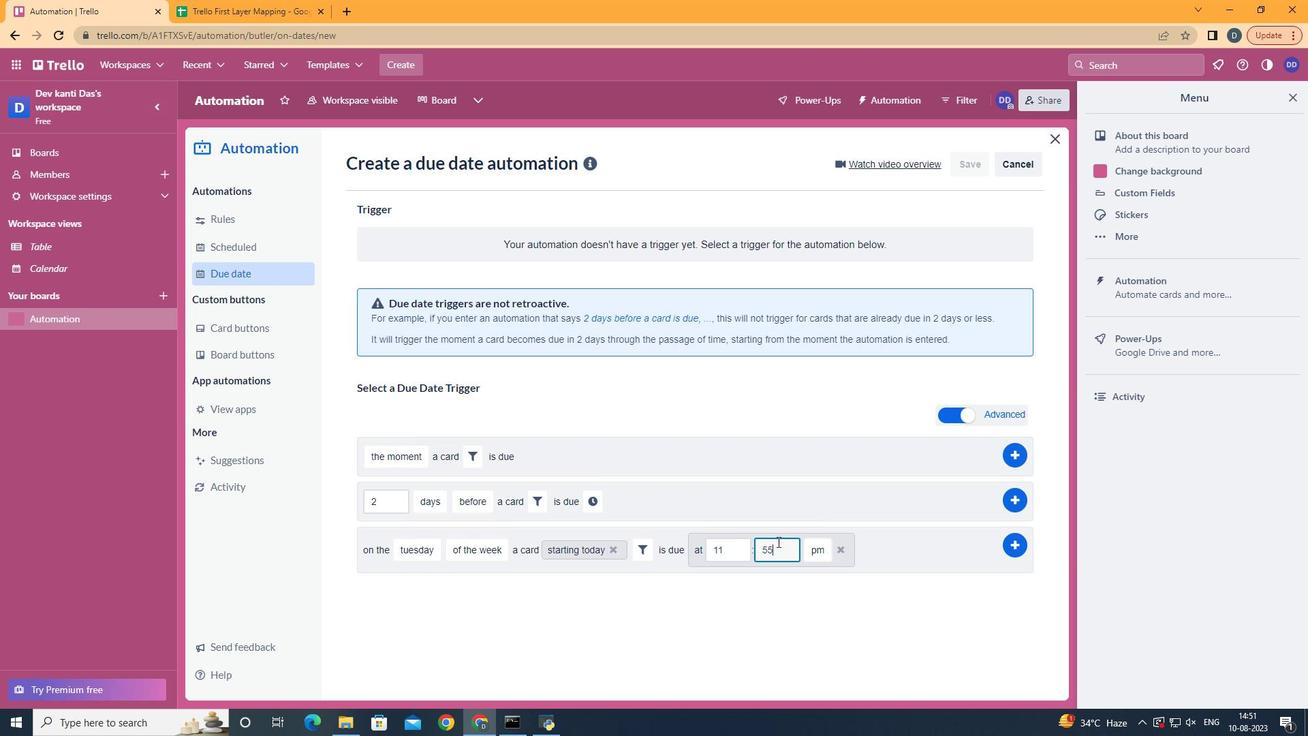 
Action: Mouse moved to (777, 541)
Screenshot: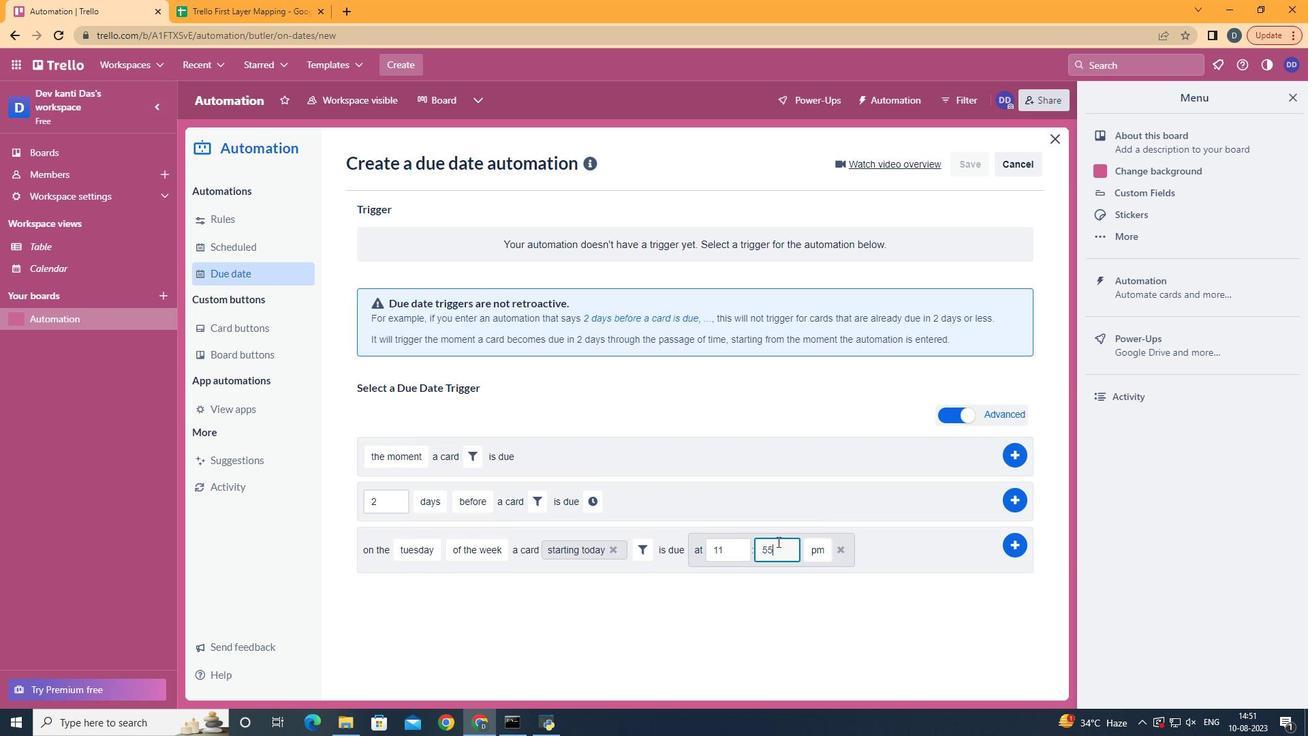 
Action: Key pressed <Key.backspace>
Screenshot: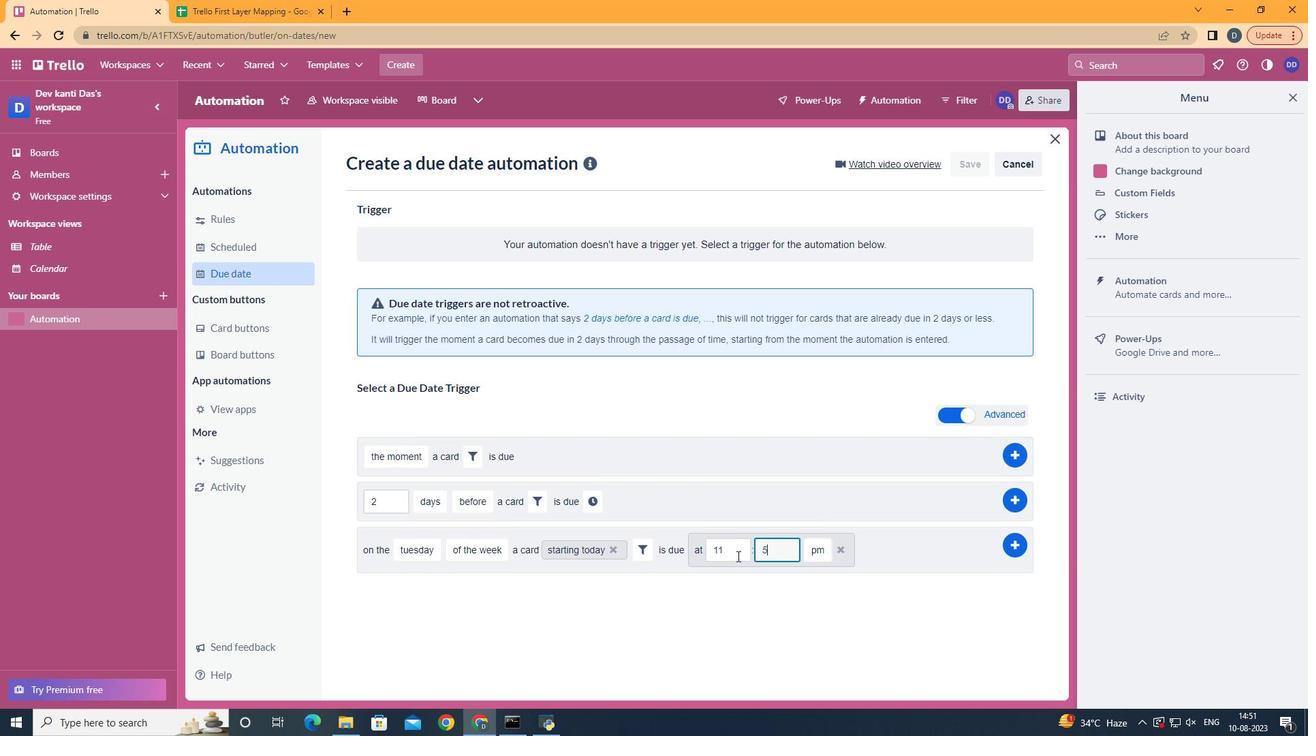 
Action: Mouse moved to (737, 556)
Screenshot: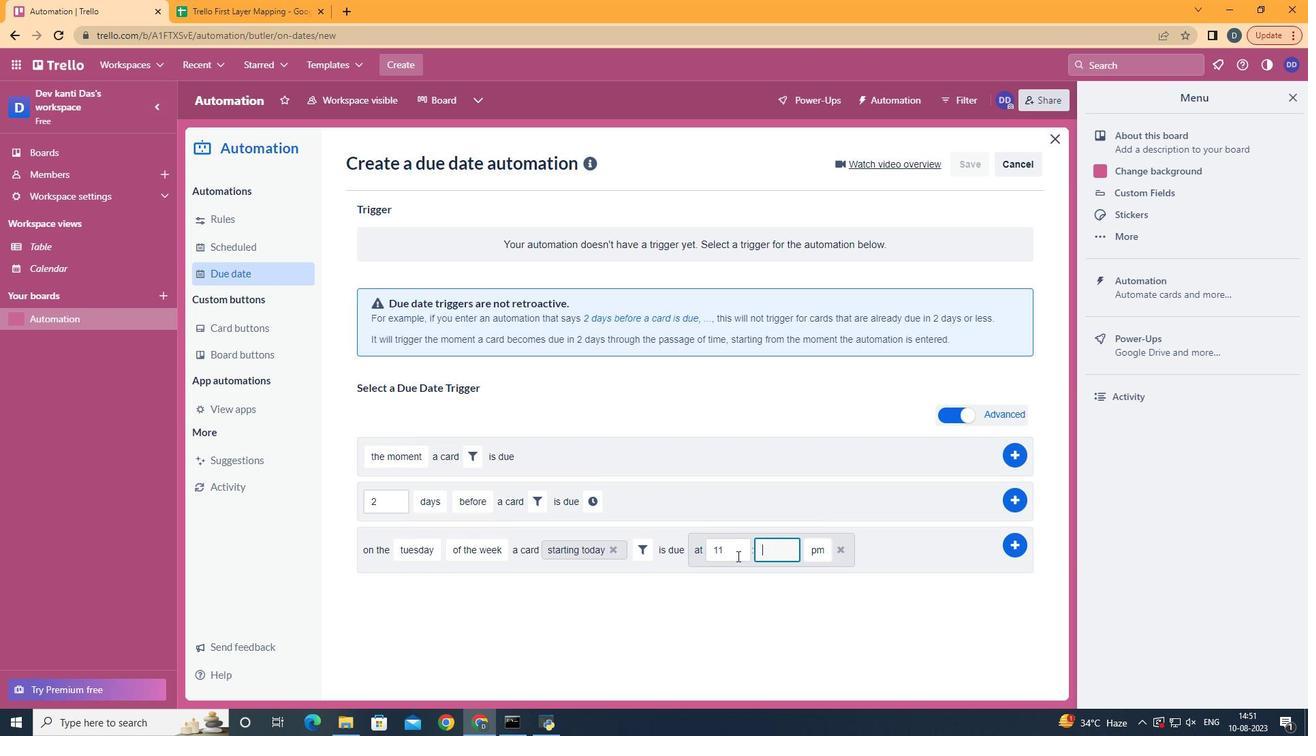 
Action: Key pressed <Key.backspace>00
Screenshot: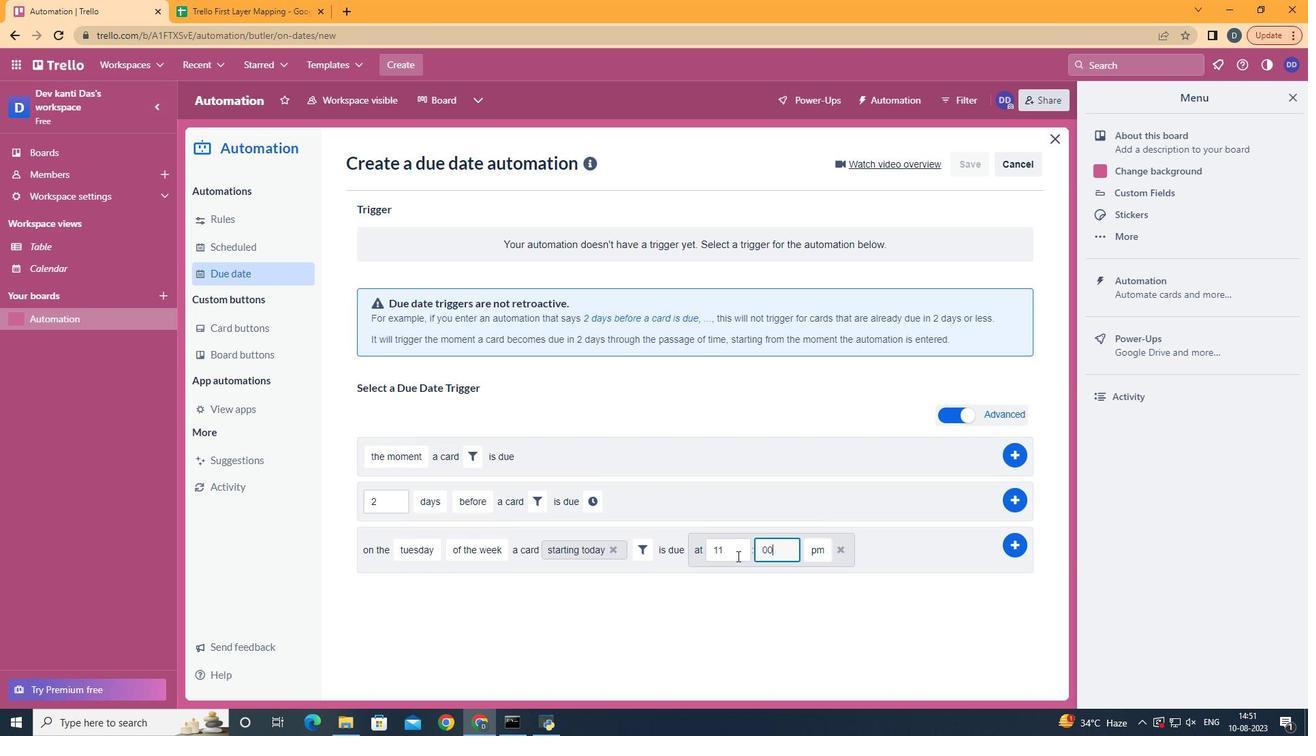 
Action: Mouse moved to (818, 580)
Screenshot: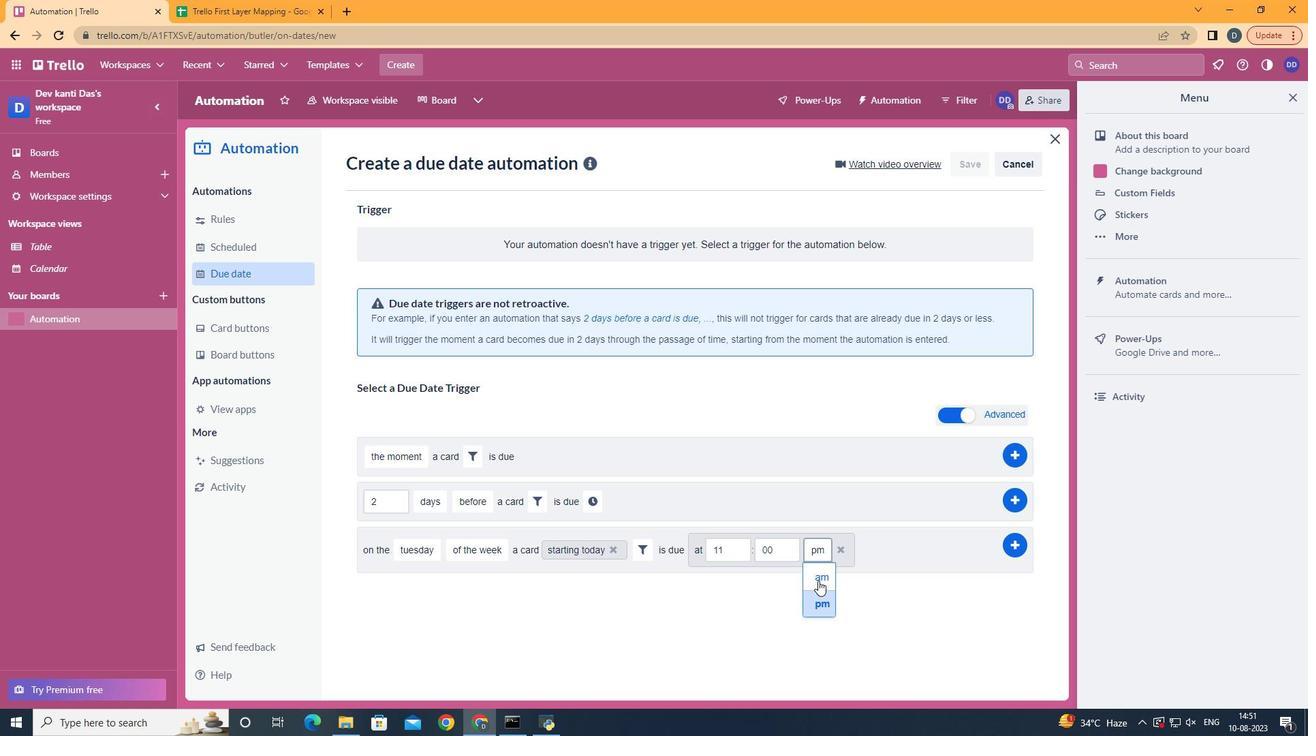 
Action: Mouse pressed left at (818, 580)
Screenshot: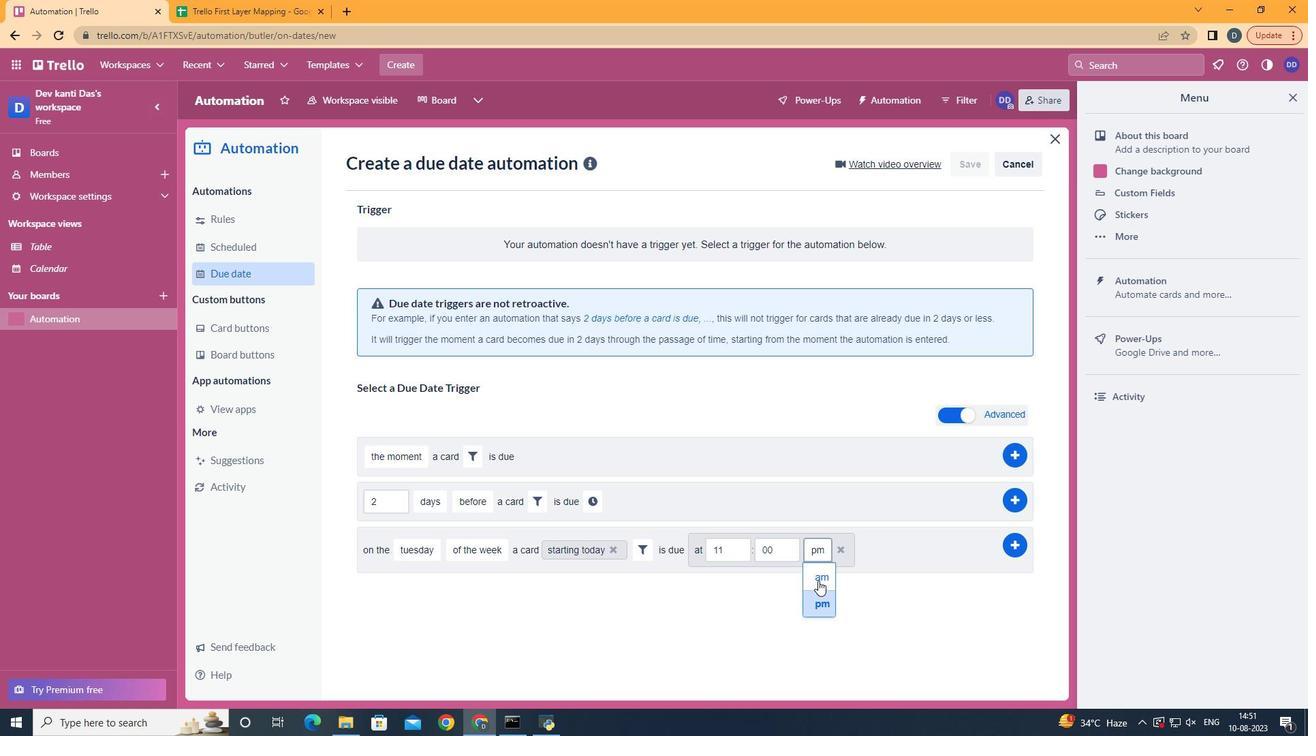 
Action: Mouse moved to (1007, 542)
Screenshot: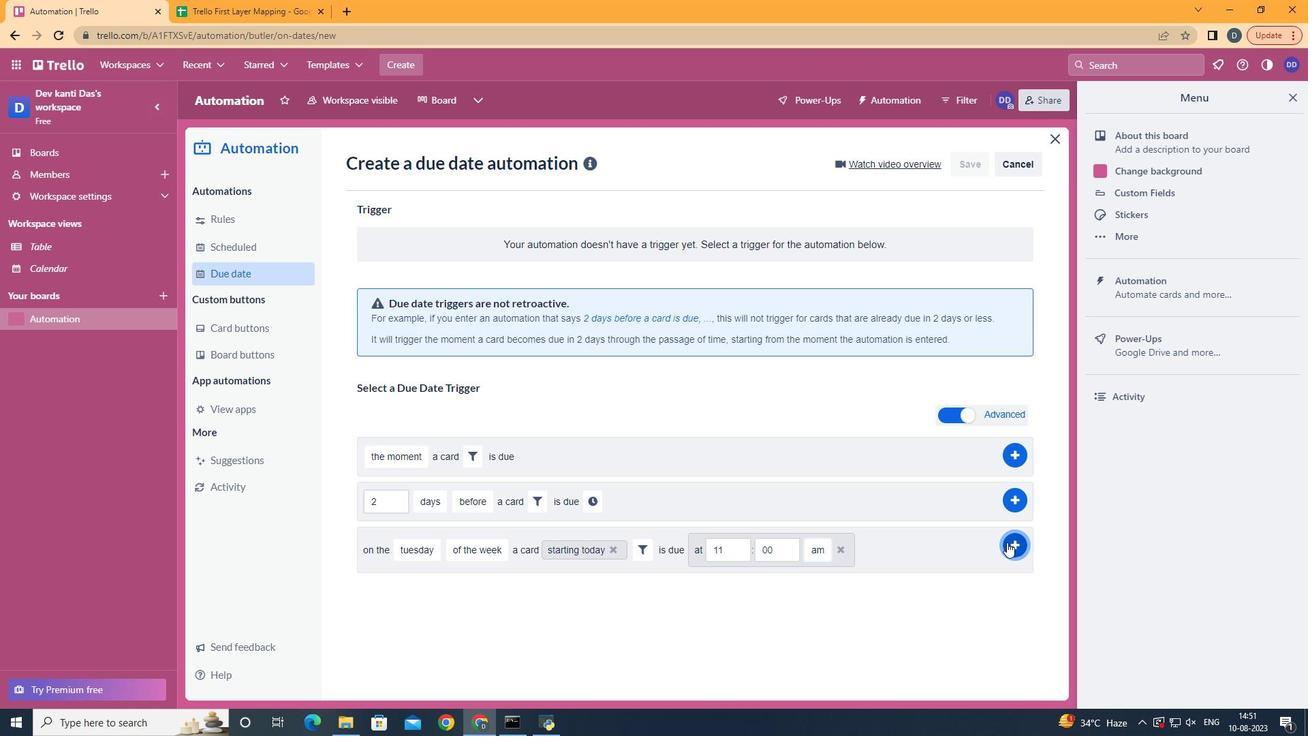 
Action: Mouse pressed left at (1007, 542)
Screenshot: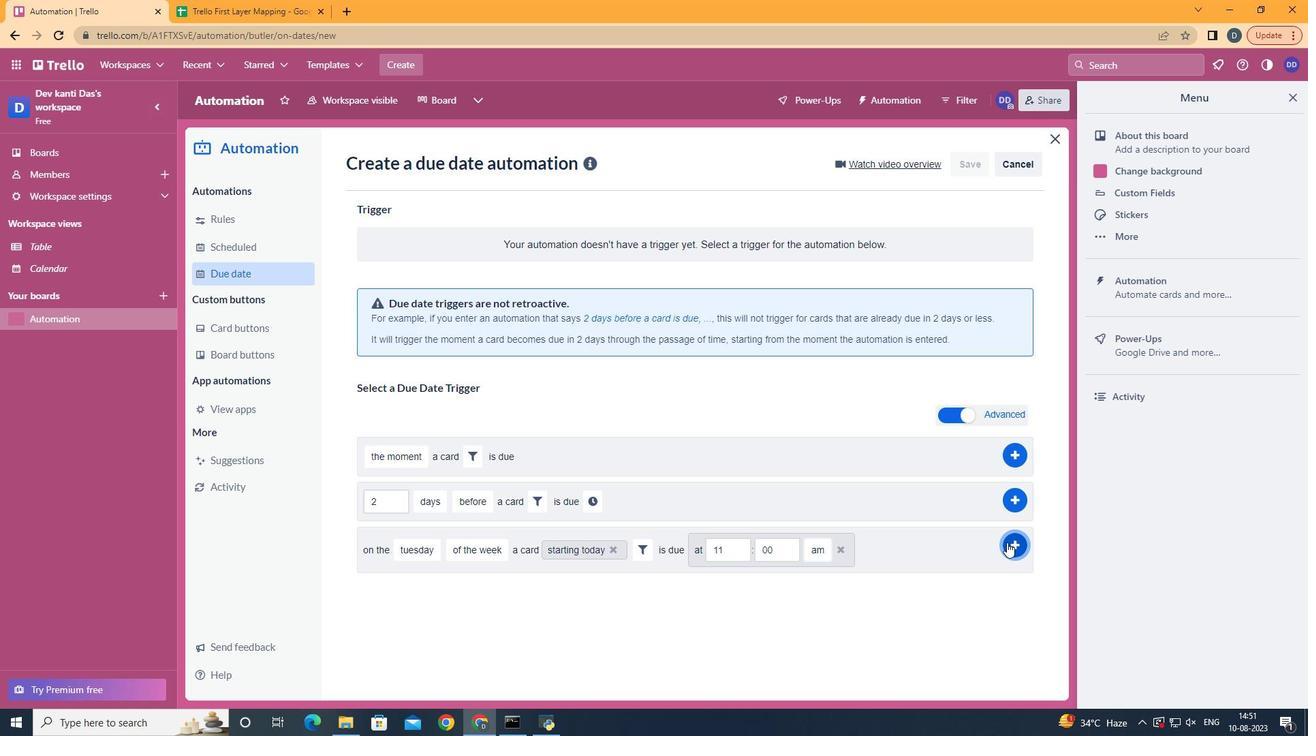 
Action: Mouse moved to (818, 255)
Screenshot: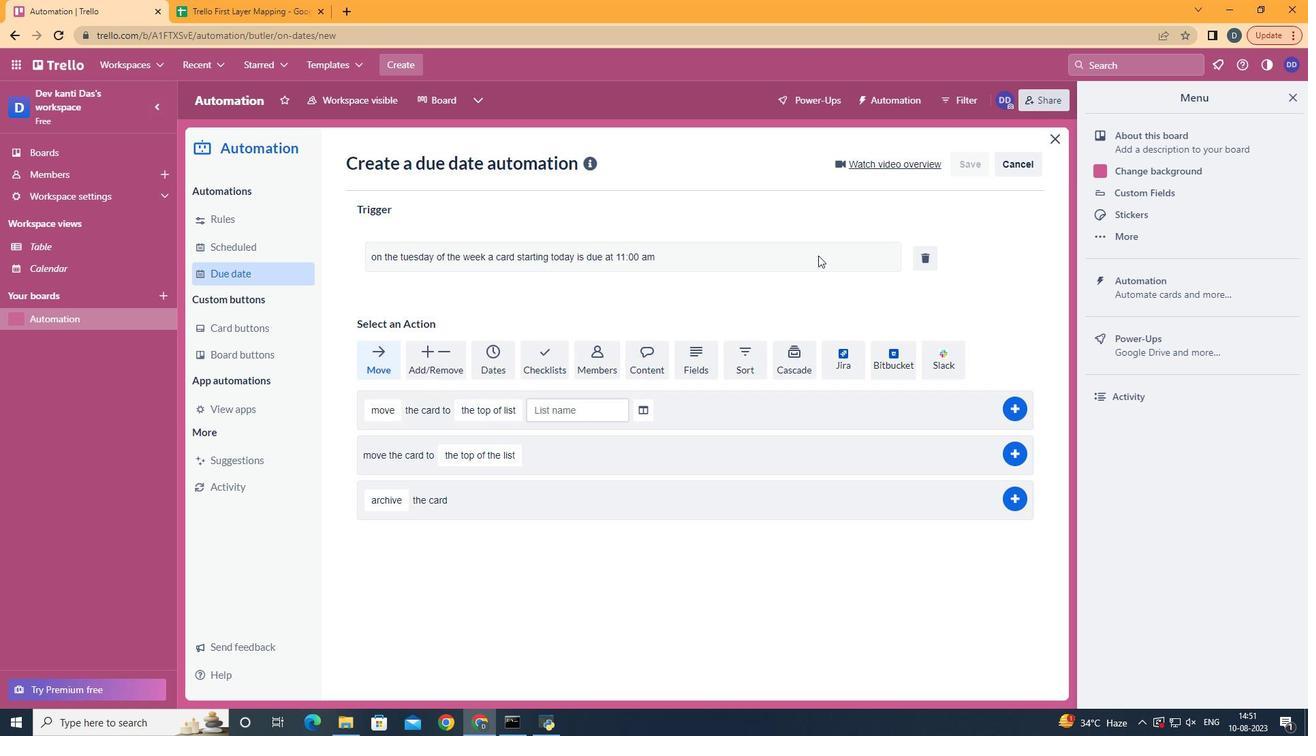 
